 Task: Add Too Good Gourmet Orange Cake Cookies to the cart.
Action: Mouse moved to (777, 301)
Screenshot: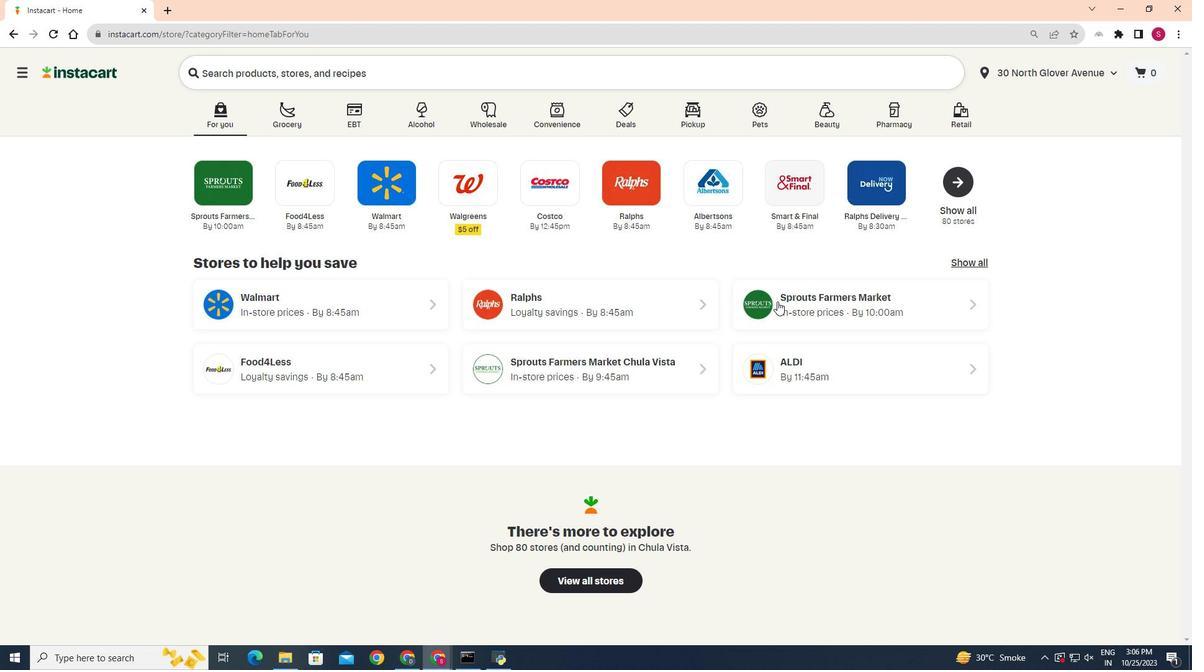 
Action: Mouse pressed left at (777, 301)
Screenshot: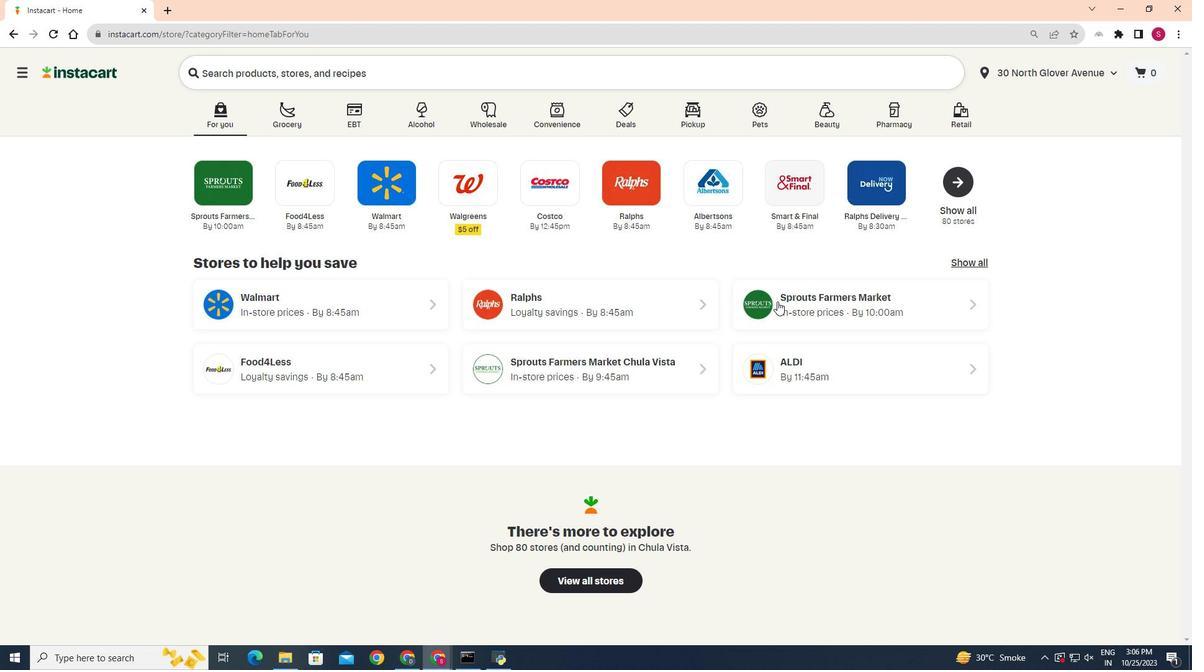 
Action: Mouse moved to (37, 542)
Screenshot: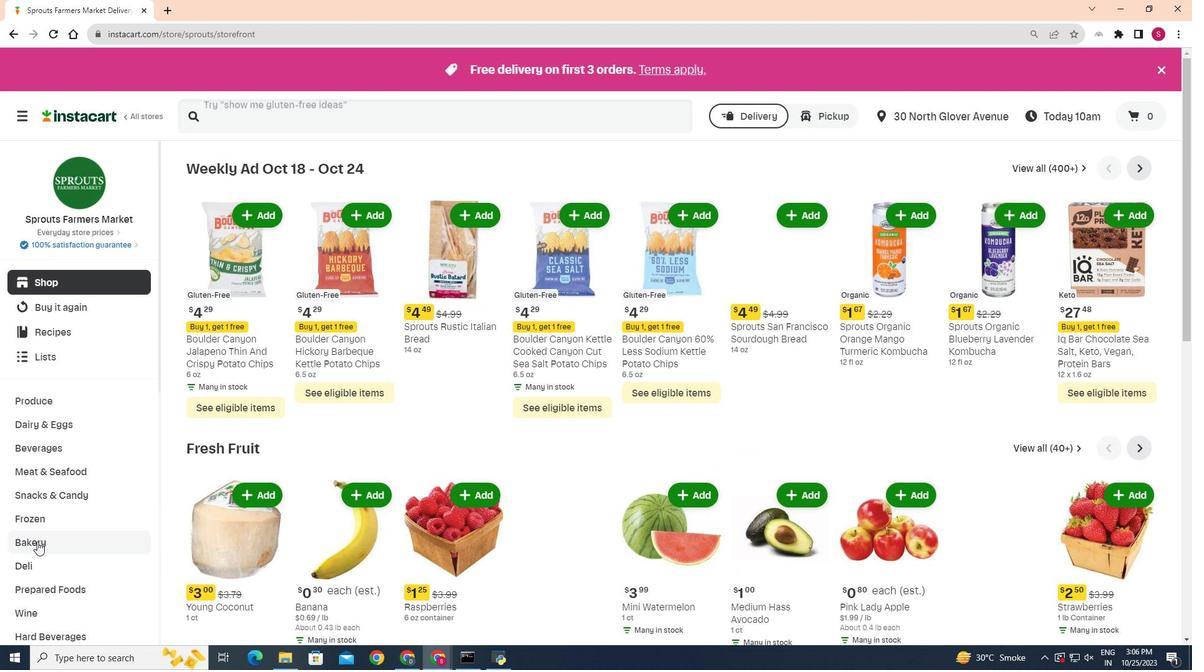 
Action: Mouse pressed left at (37, 542)
Screenshot: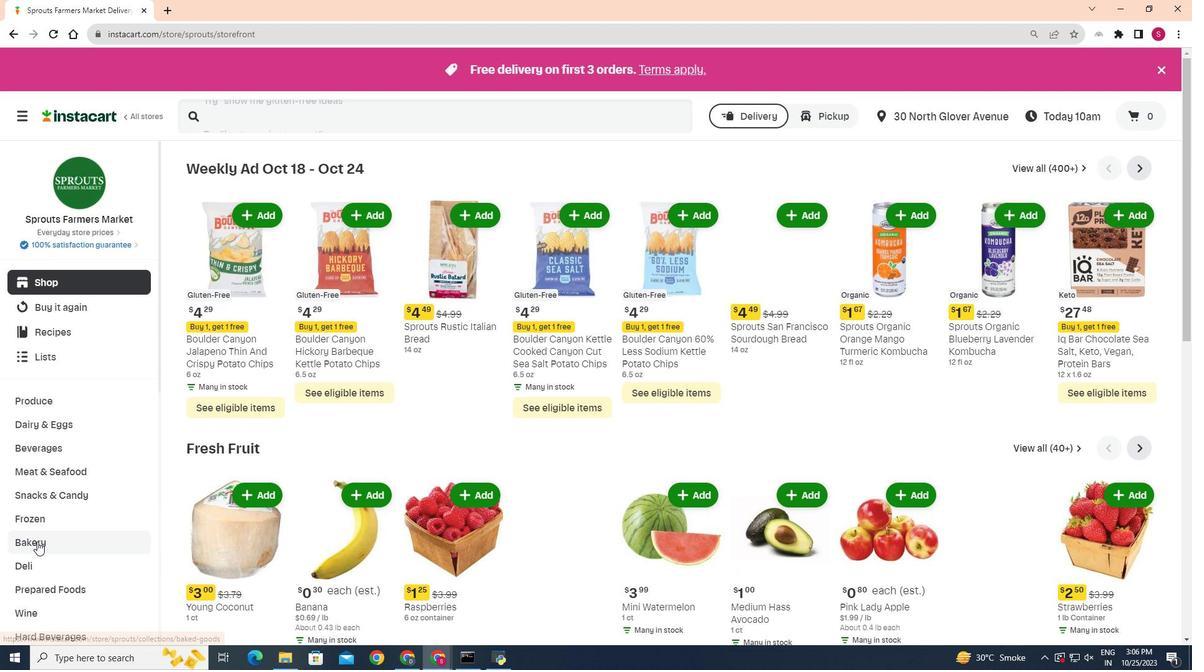 
Action: Mouse moved to (444, 198)
Screenshot: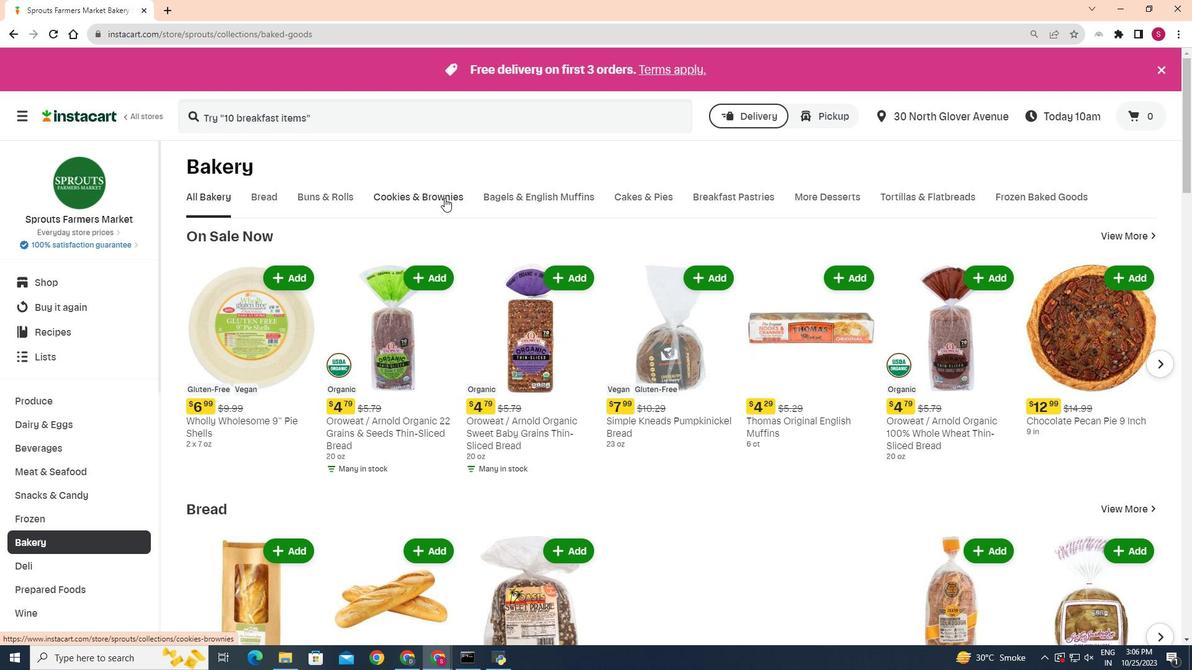 
Action: Mouse pressed left at (444, 198)
Screenshot: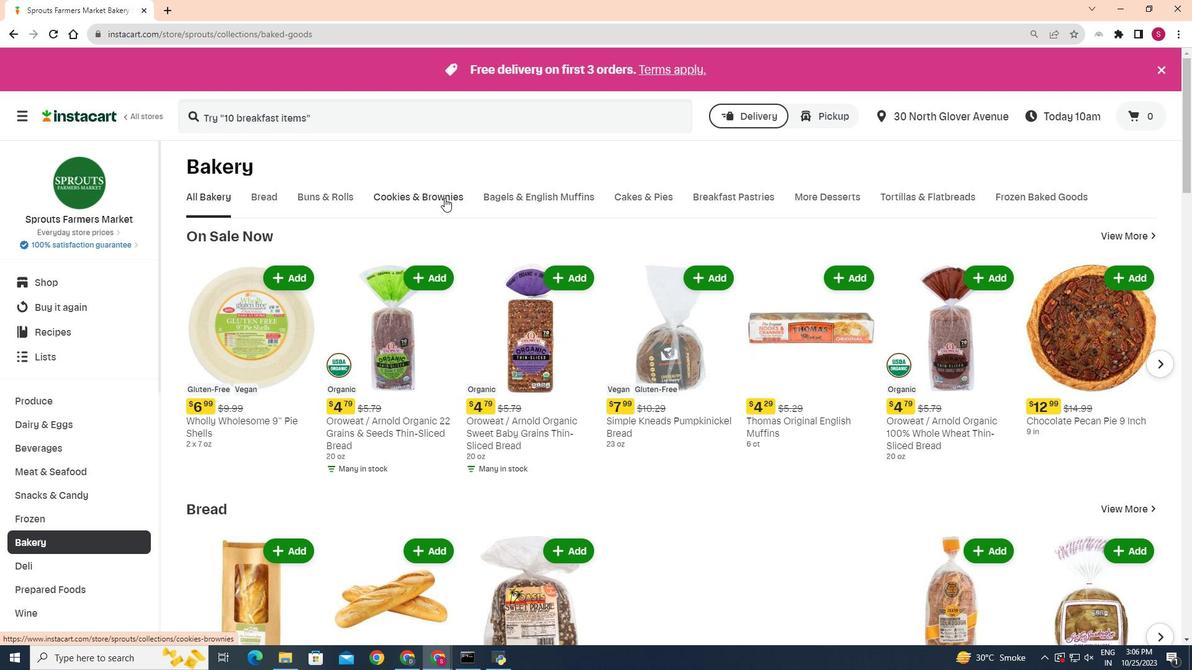 
Action: Mouse moved to (296, 254)
Screenshot: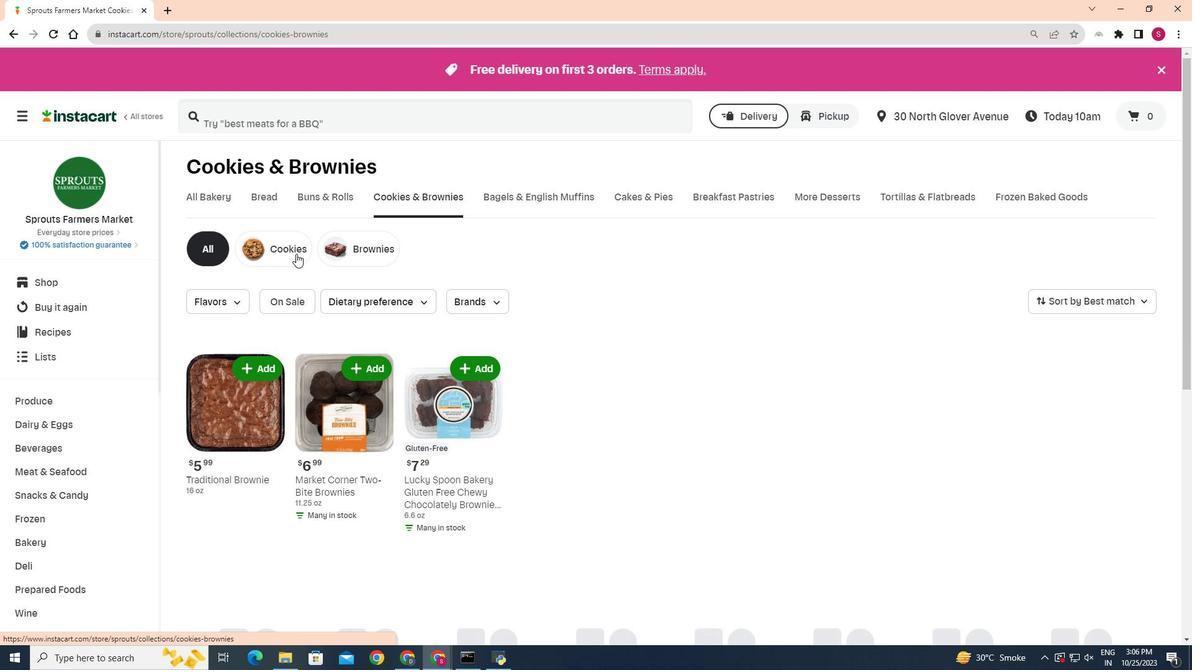 
Action: Mouse pressed left at (296, 254)
Screenshot: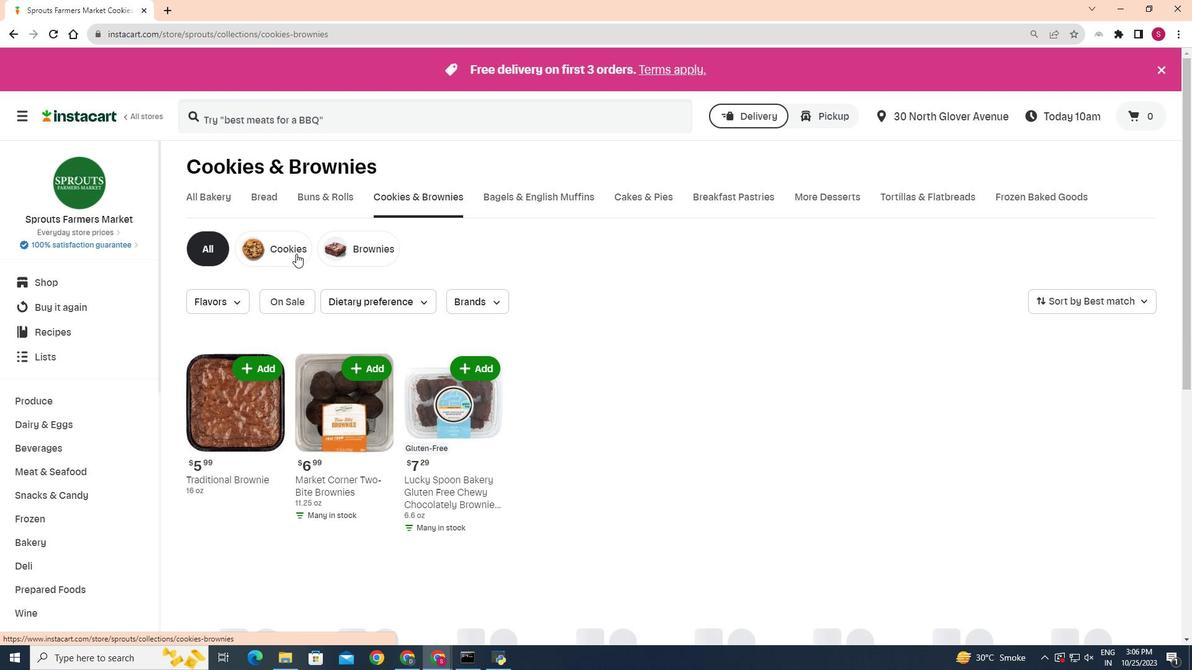 
Action: Mouse moved to (956, 386)
Screenshot: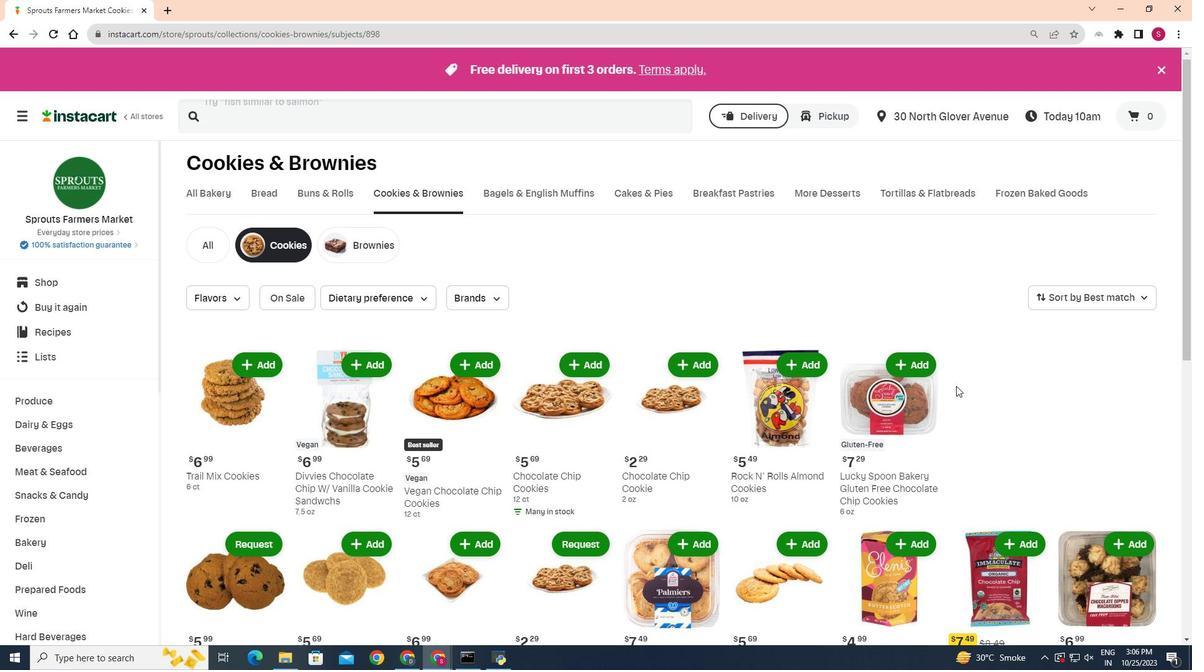 
Action: Mouse scrolled (956, 385) with delta (0, 0)
Screenshot: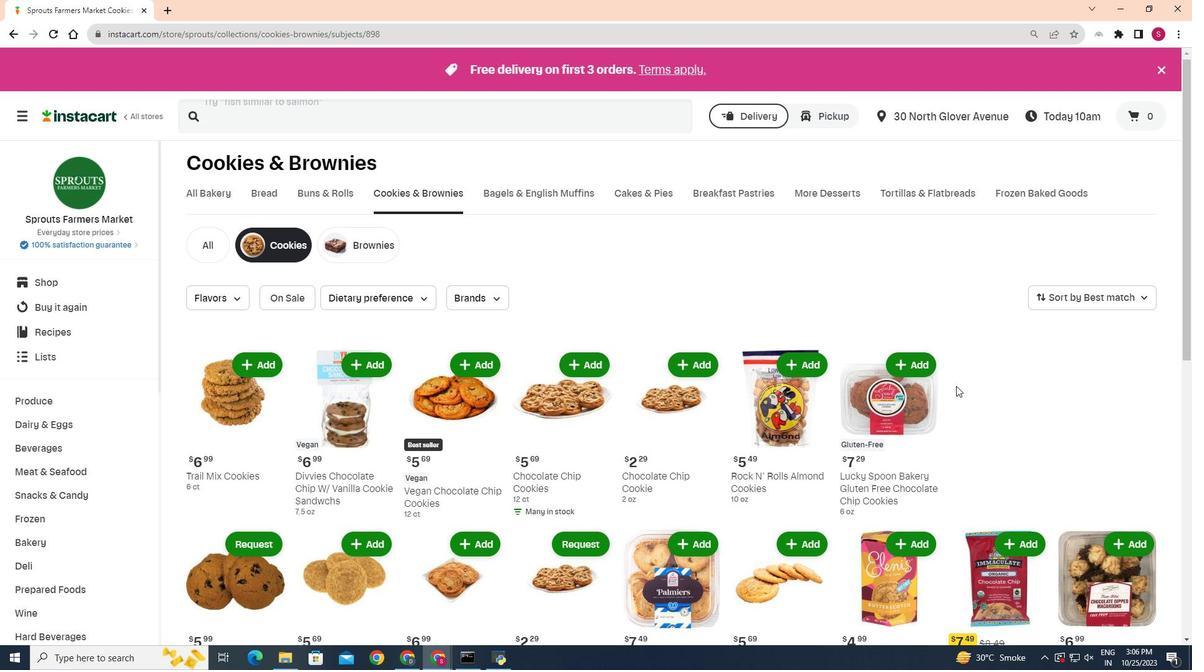 
Action: Mouse scrolled (956, 385) with delta (0, 0)
Screenshot: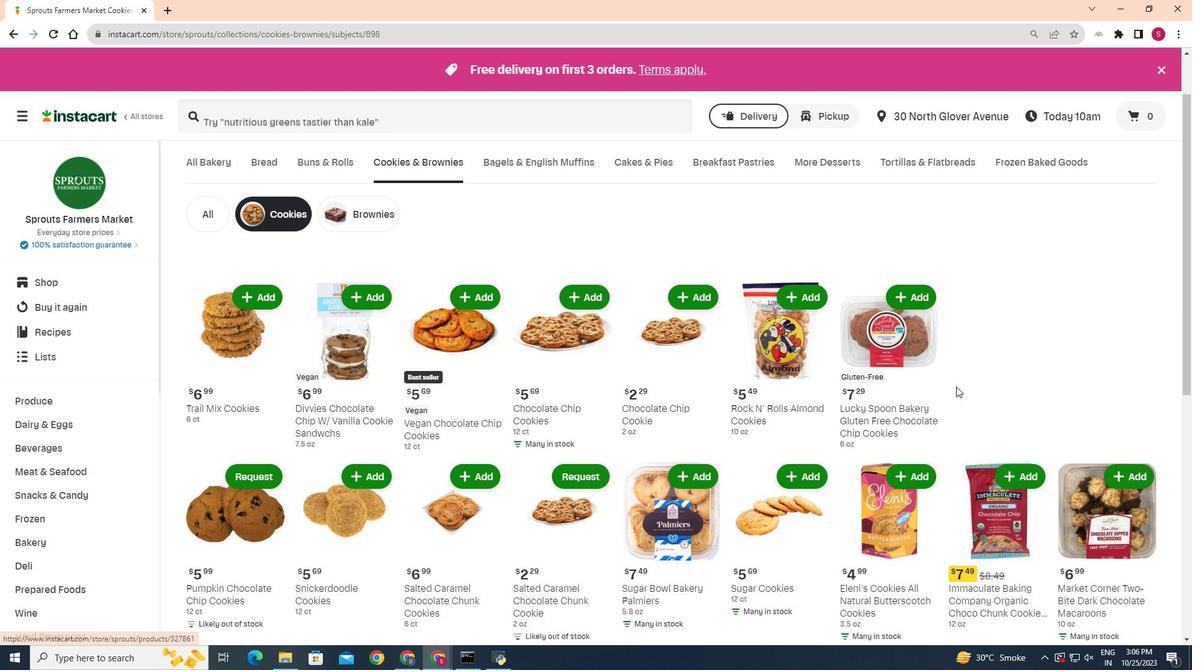 
Action: Mouse moved to (956, 386)
Screenshot: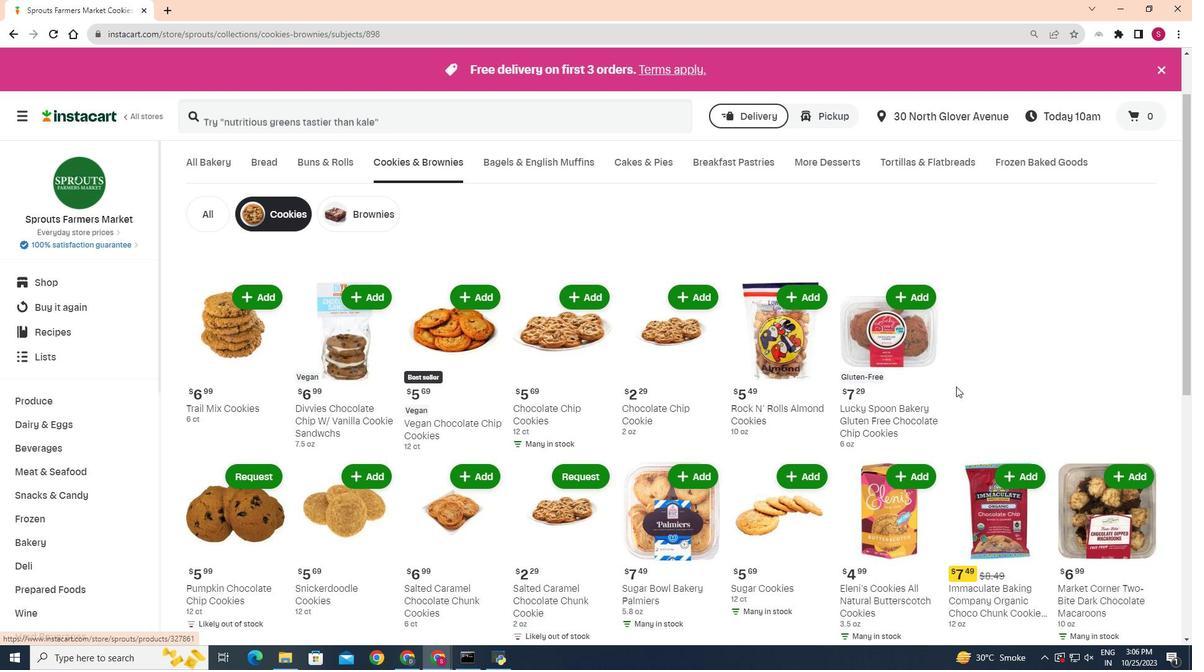 
Action: Mouse scrolled (956, 386) with delta (0, 0)
Screenshot: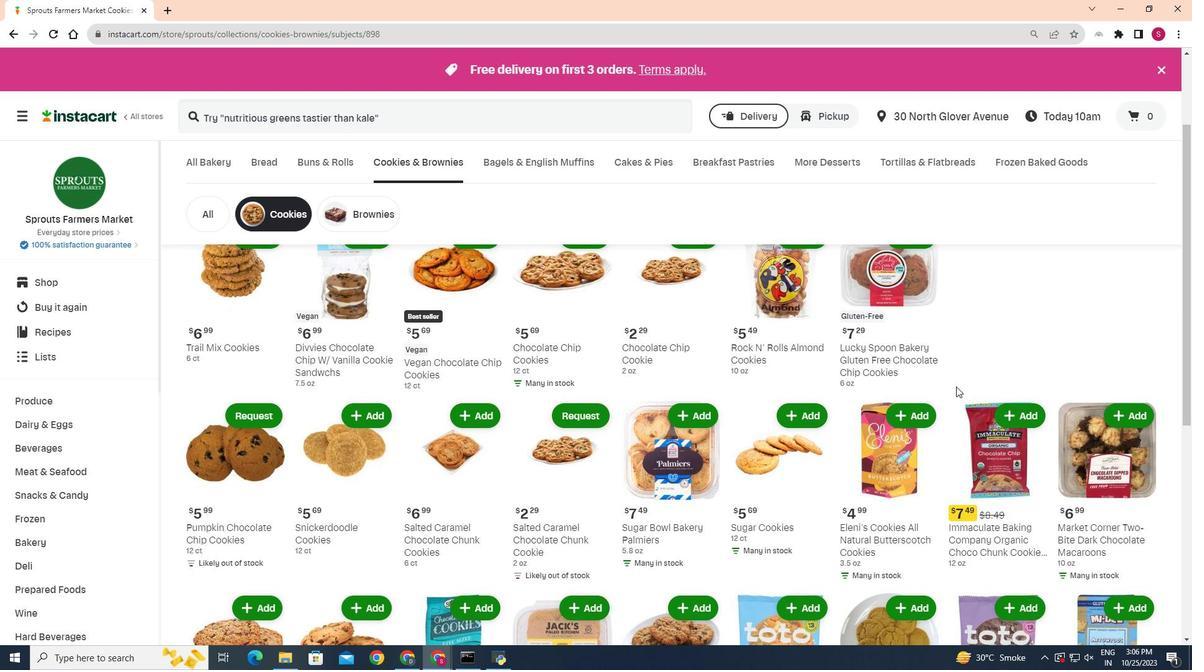 
Action: Mouse scrolled (956, 386) with delta (0, 0)
Screenshot: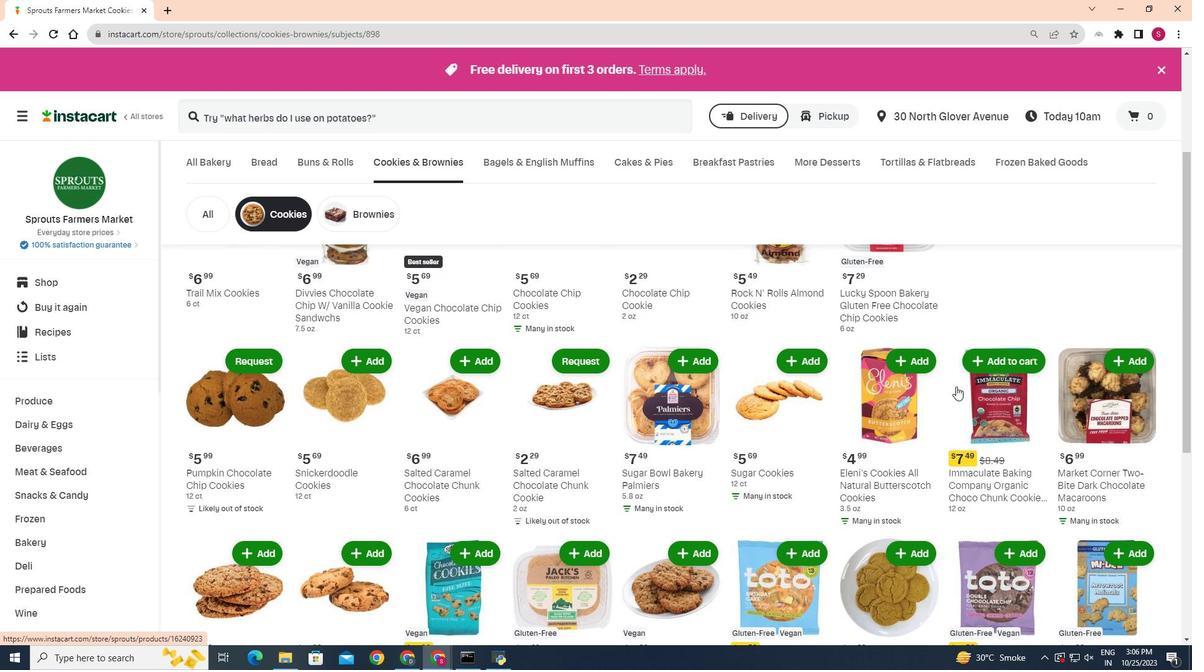
Action: Mouse scrolled (956, 386) with delta (0, 0)
Screenshot: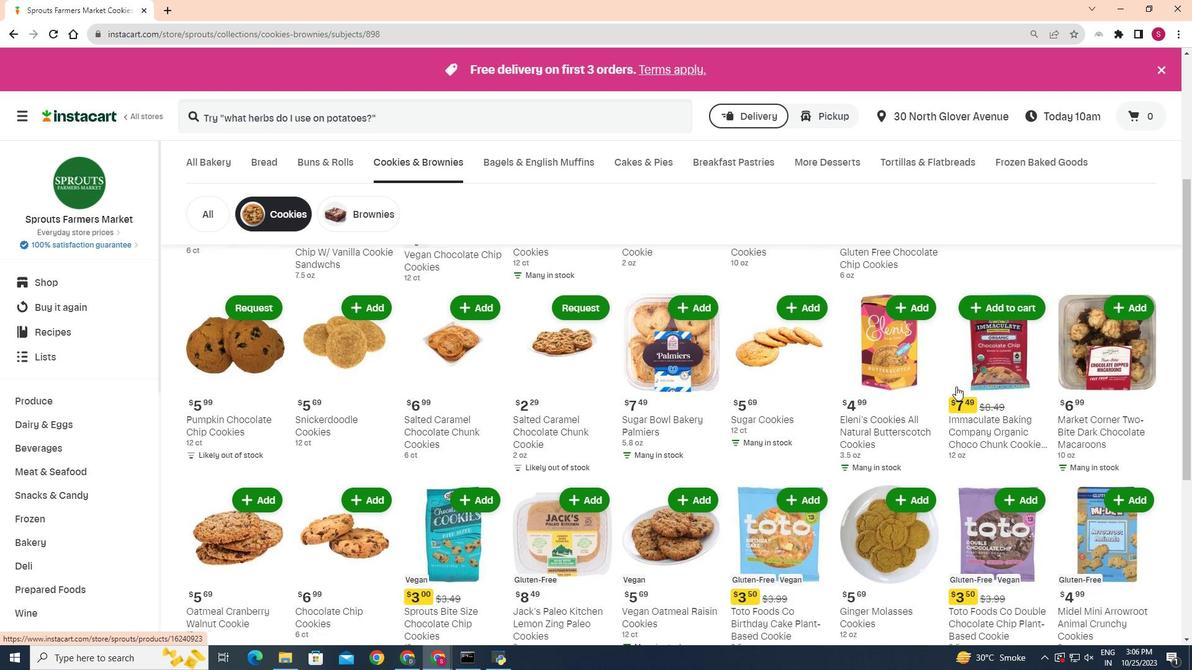 
Action: Mouse moved to (953, 386)
Screenshot: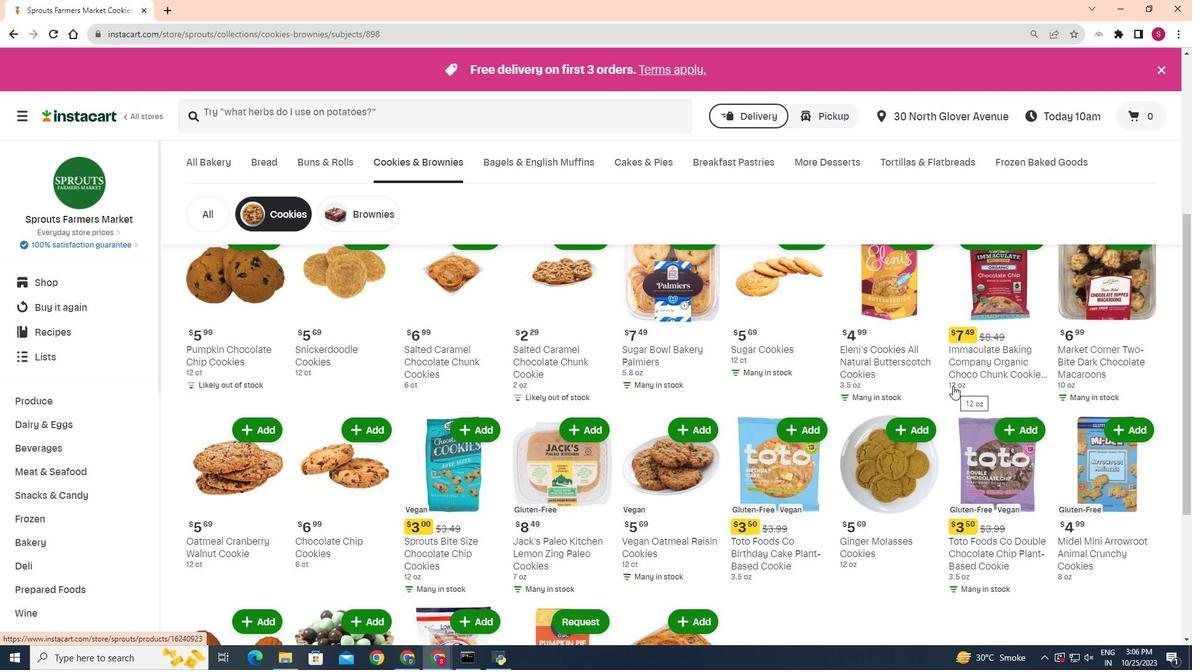 
Action: Mouse scrolled (953, 385) with delta (0, 0)
Screenshot: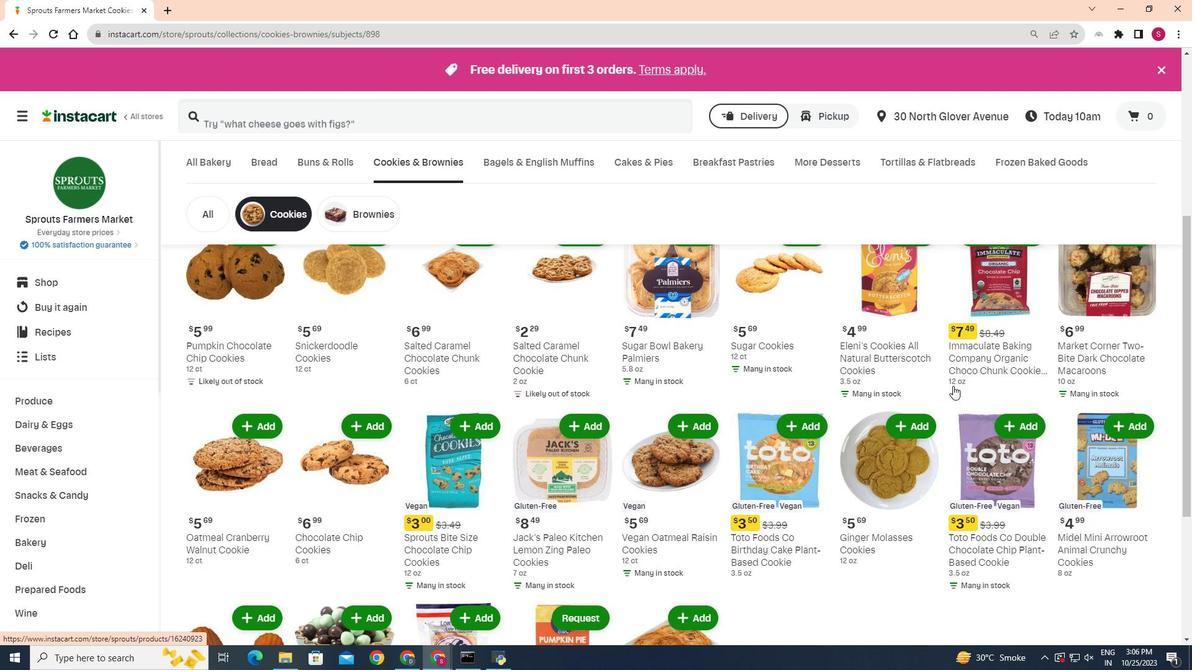 
Action: Mouse scrolled (953, 385) with delta (0, 0)
Screenshot: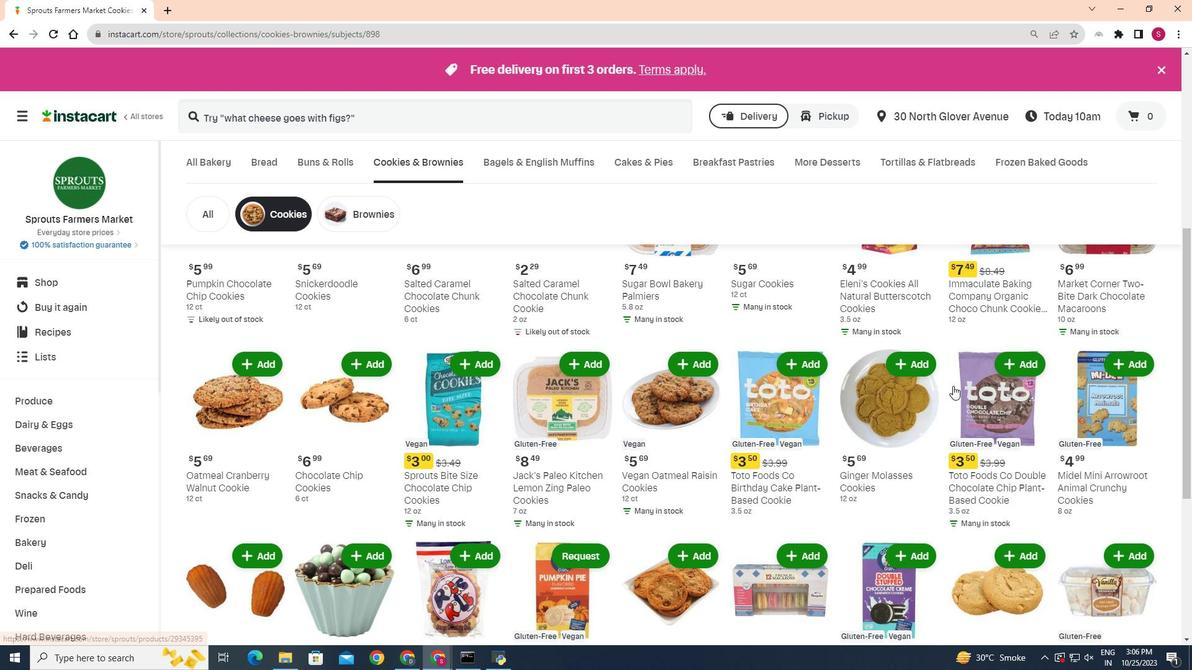 
Action: Mouse scrolled (953, 385) with delta (0, 0)
Screenshot: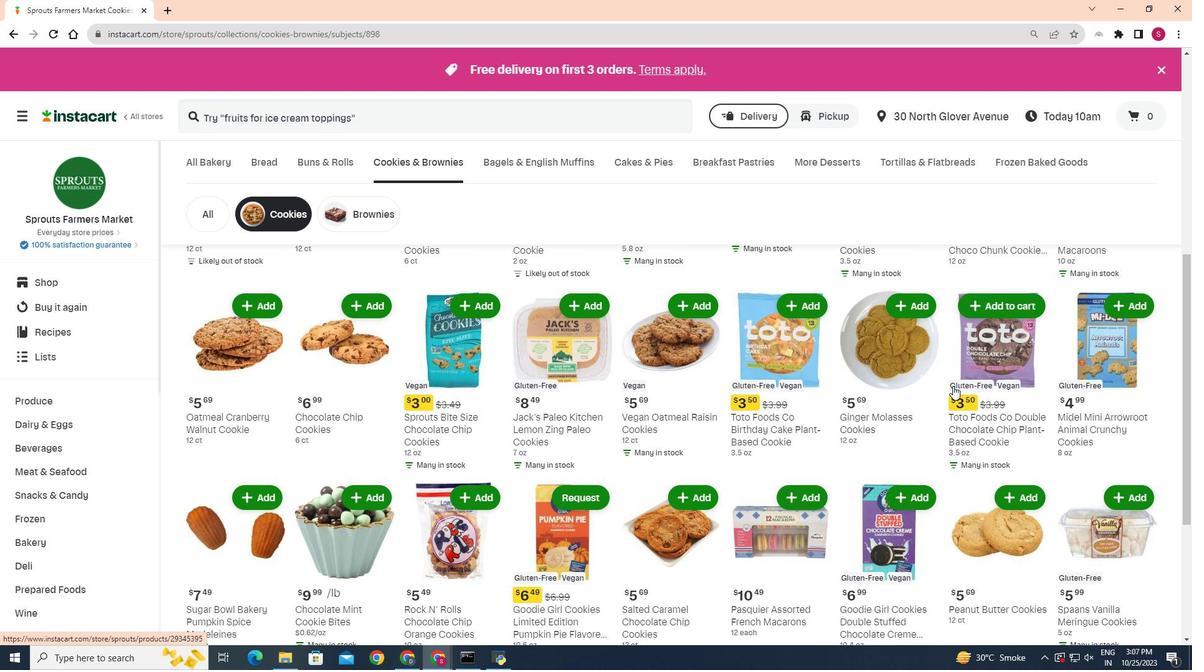 
Action: Mouse scrolled (953, 385) with delta (0, 0)
Screenshot: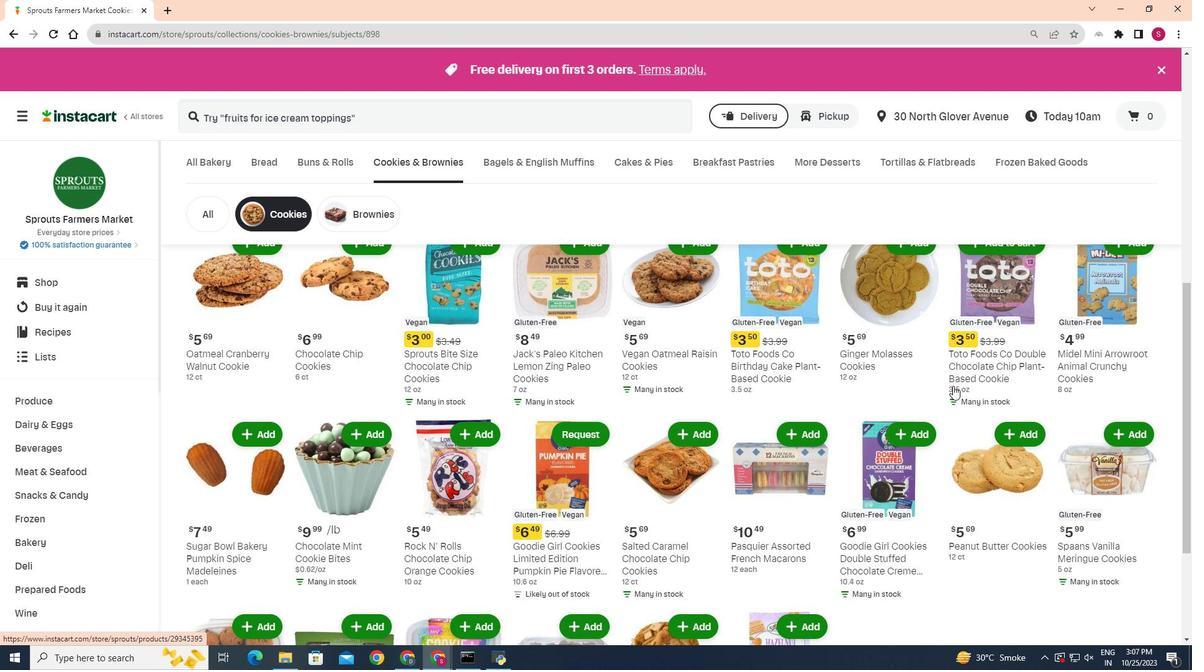 
Action: Mouse scrolled (953, 385) with delta (0, 0)
Screenshot: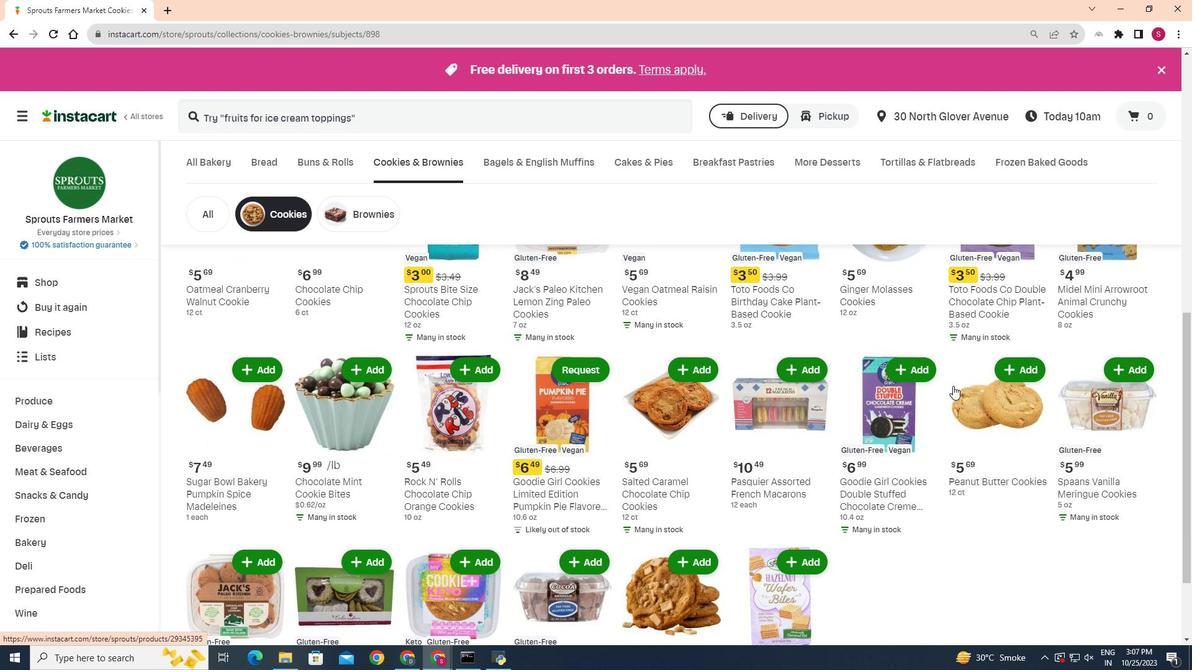 
Action: Mouse moved to (944, 380)
Screenshot: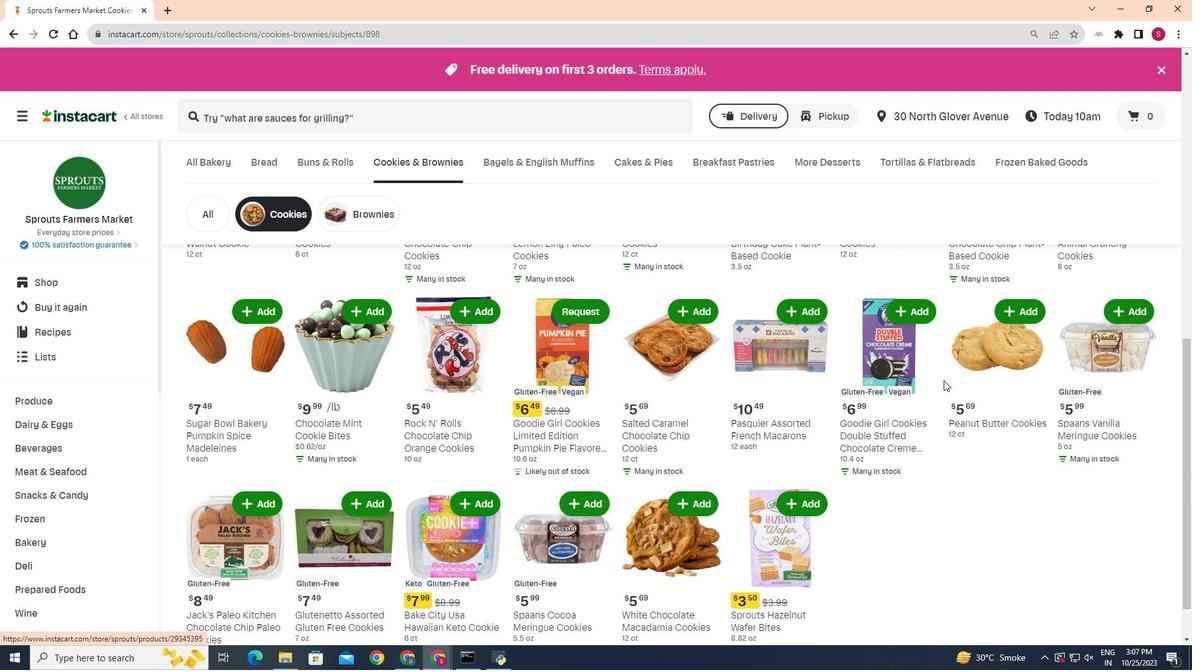 
Action: Mouse scrolled (944, 380) with delta (0, 0)
Screenshot: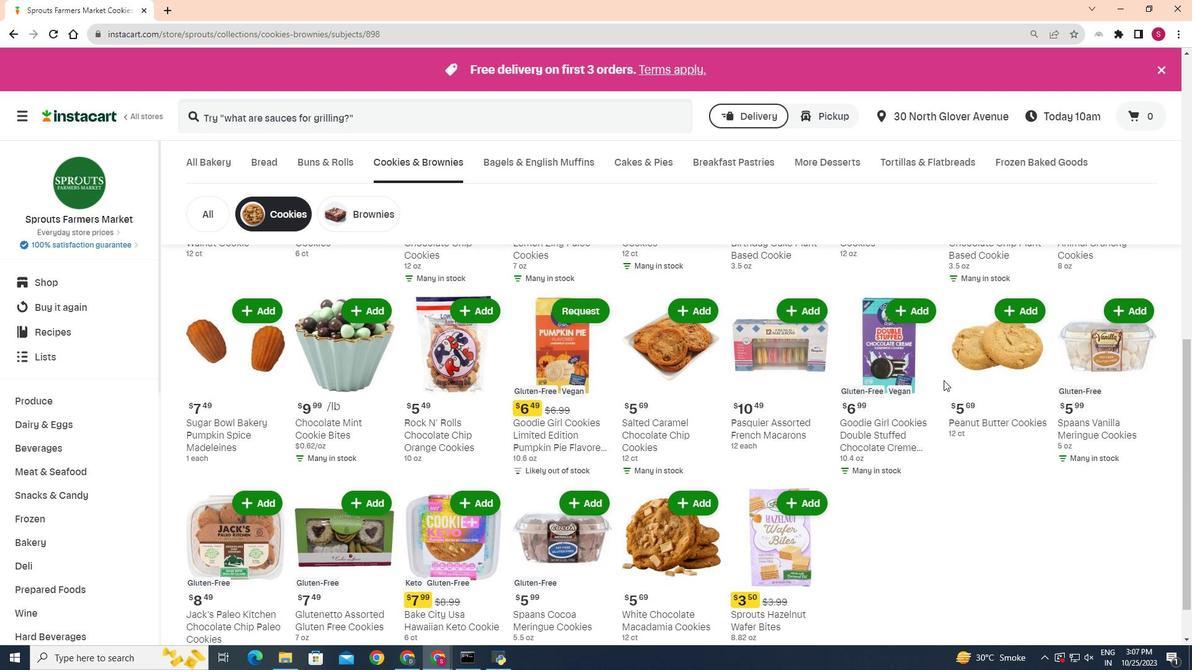 
Action: Mouse moved to (945, 380)
Screenshot: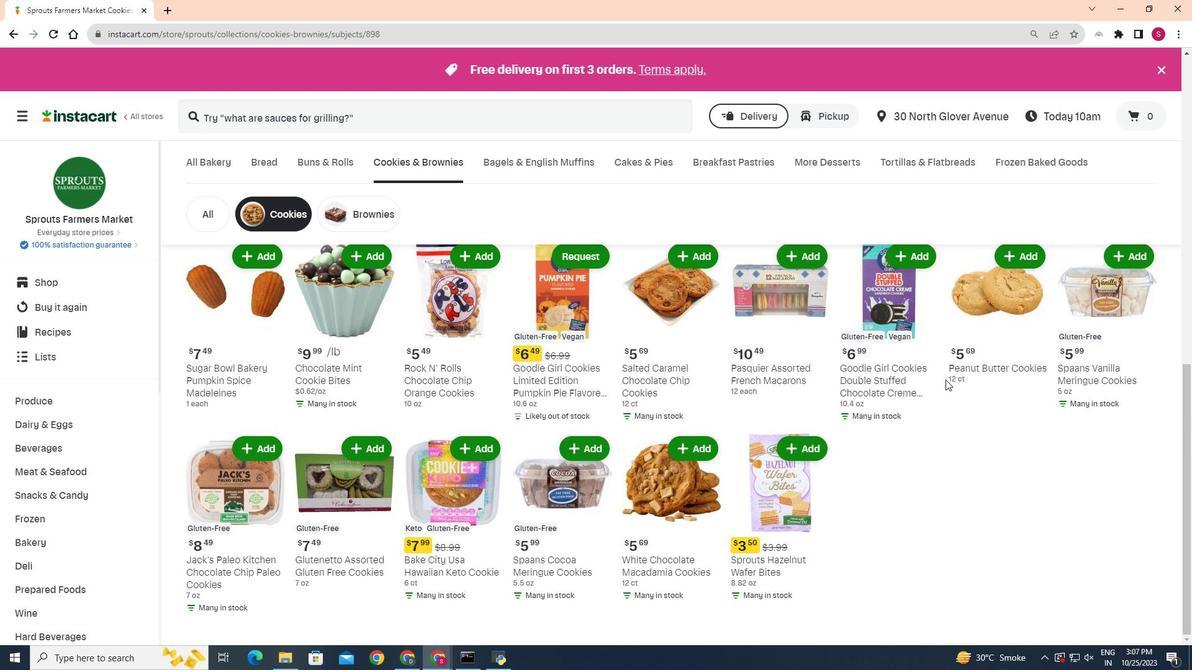 
Action: Mouse scrolled (945, 379) with delta (0, 0)
Screenshot: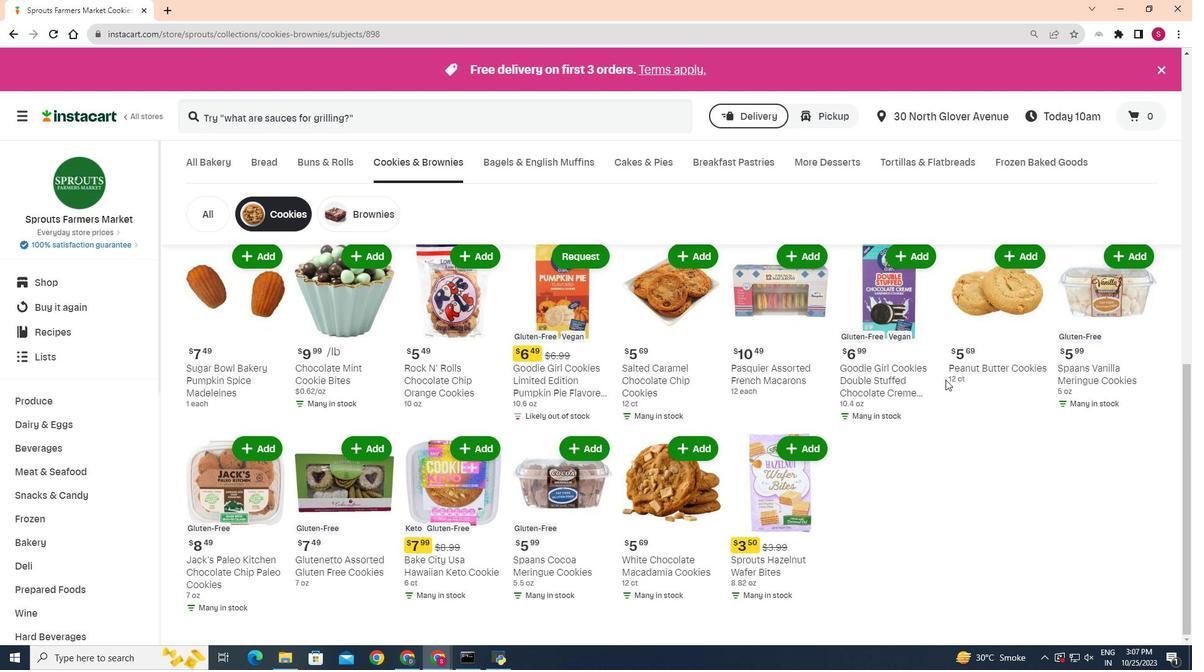 
Action: Mouse scrolled (945, 379) with delta (0, 0)
Screenshot: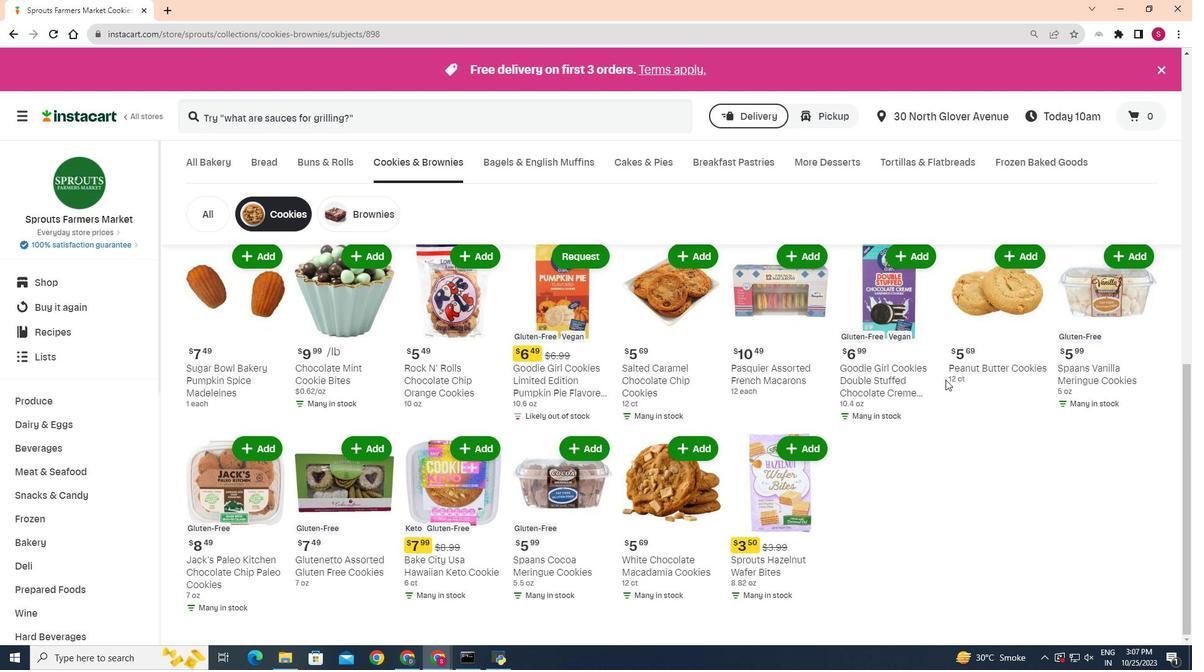 
Action: Mouse moved to (829, 387)
Screenshot: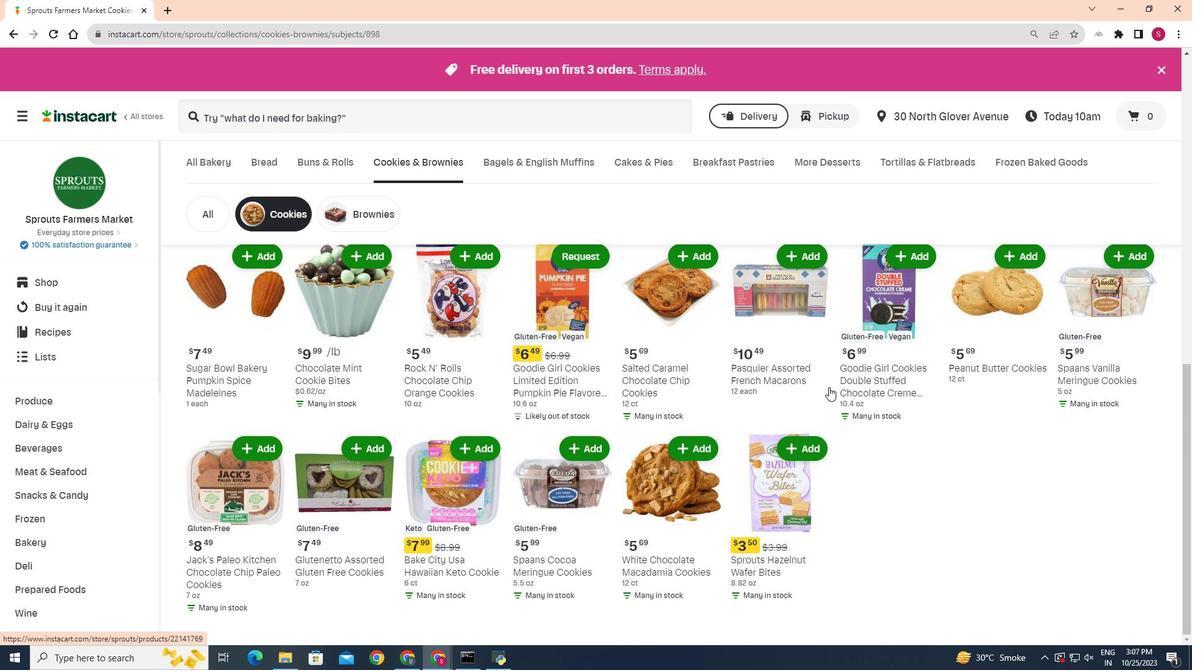 
Action: Mouse scrolled (829, 388) with delta (0, 0)
Screenshot: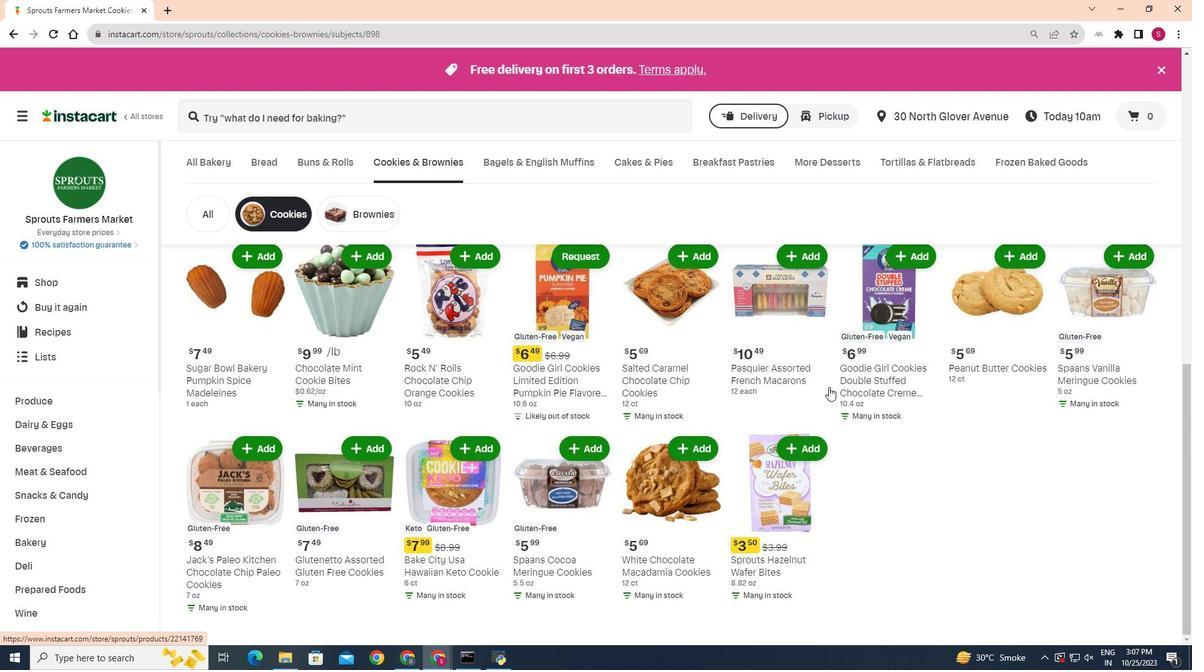 
Action: Mouse moved to (829, 386)
Screenshot: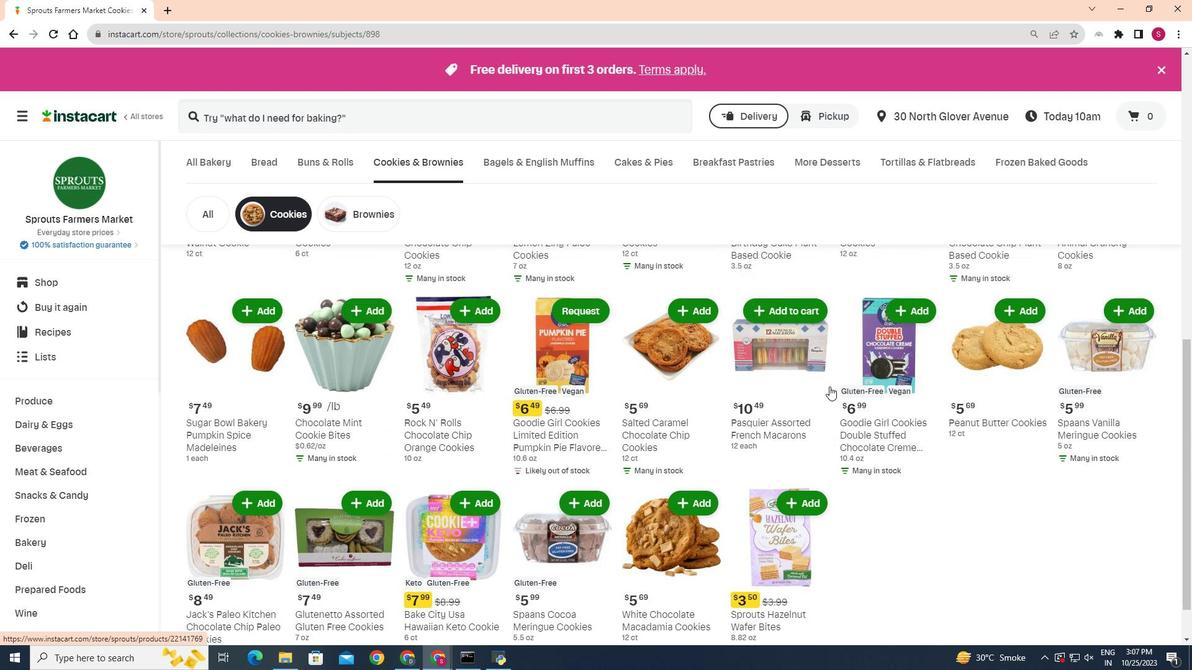 
Action: Mouse scrolled (829, 386) with delta (0, 0)
Screenshot: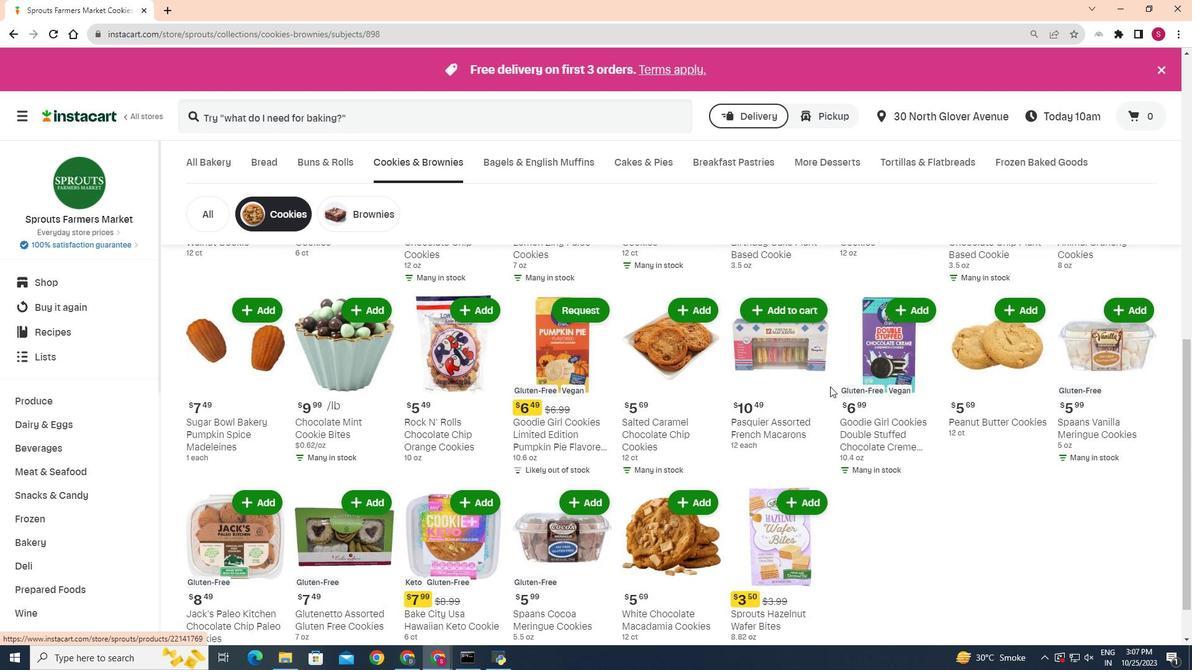 
Action: Mouse moved to (830, 386)
Screenshot: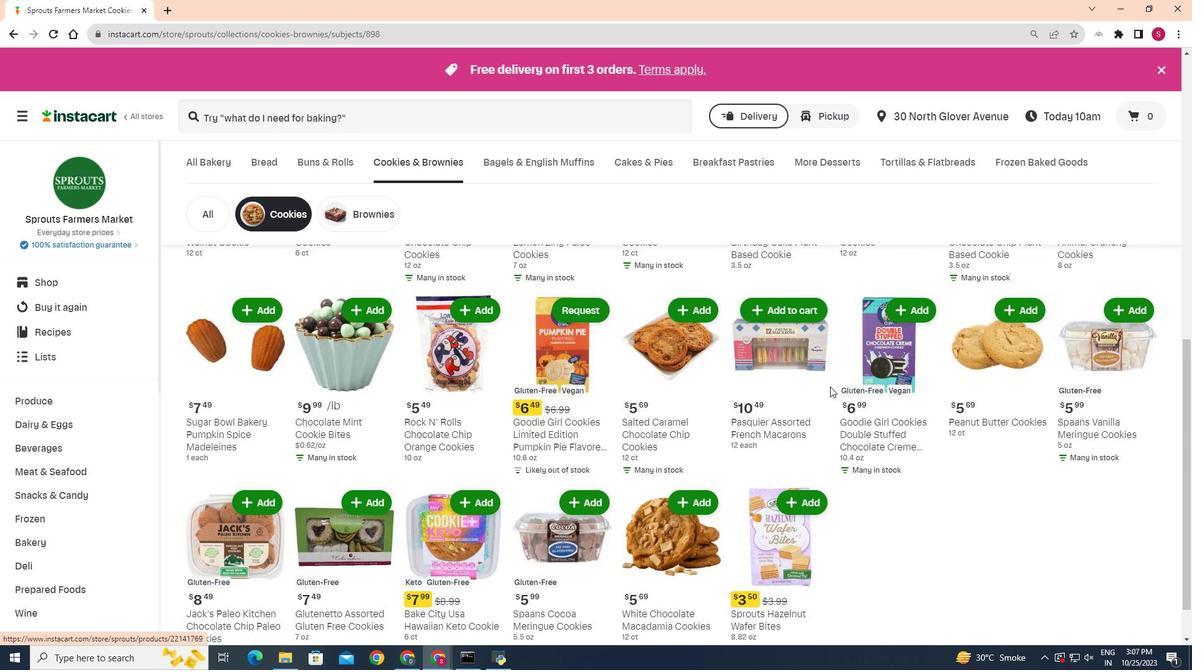 
Action: Mouse scrolled (830, 386) with delta (0, 0)
Screenshot: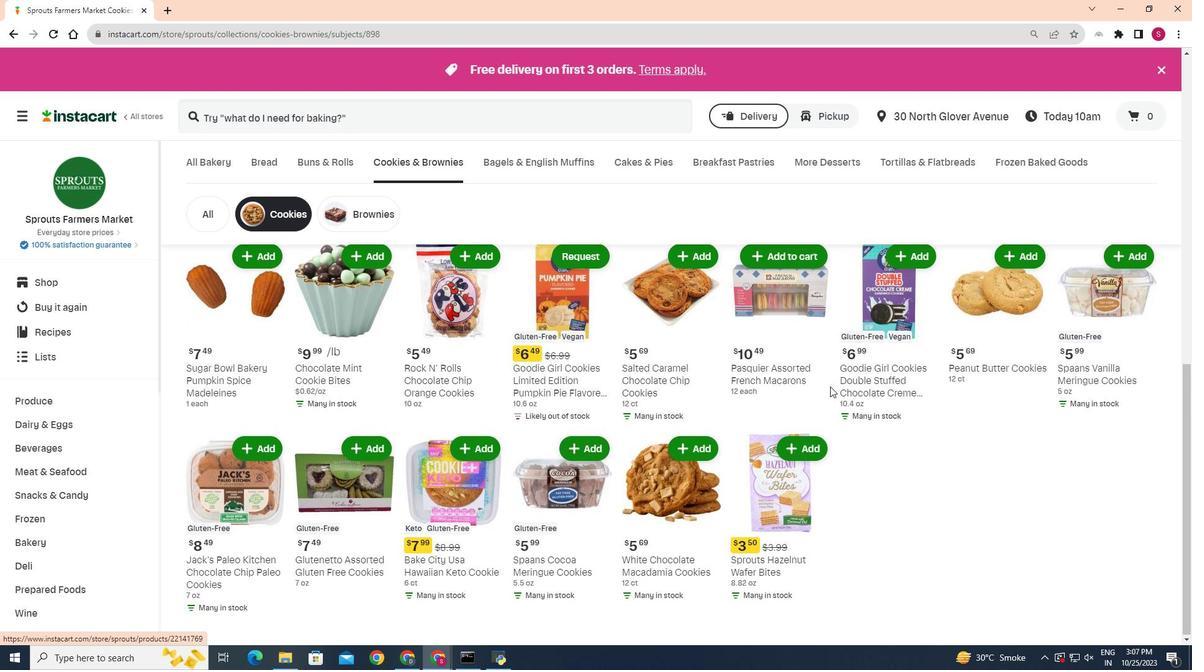 
Action: Mouse moved to (834, 384)
Screenshot: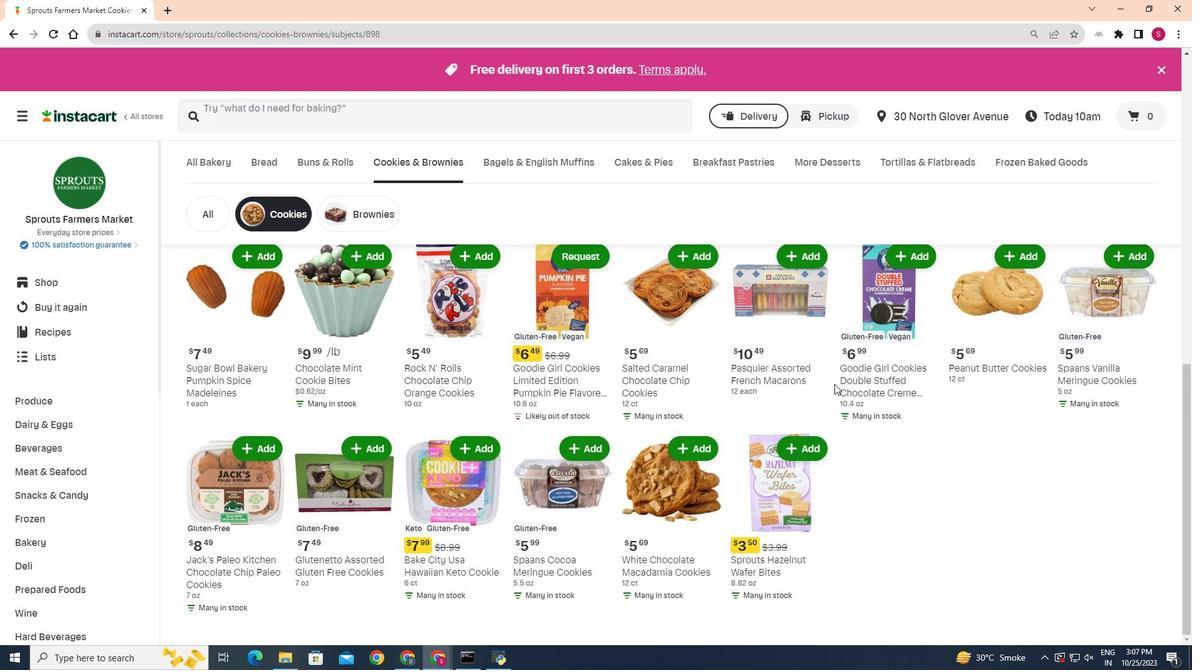 
Action: Mouse scrolled (834, 385) with delta (0, 0)
Screenshot: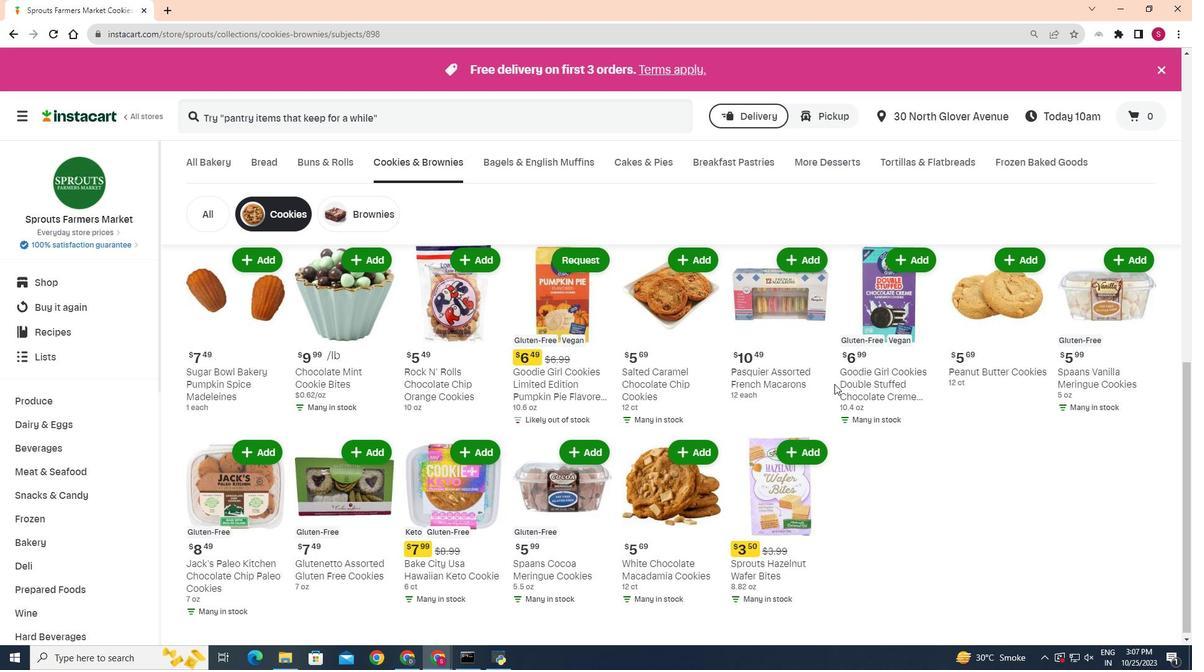 
Action: Mouse scrolled (834, 385) with delta (0, 0)
Screenshot: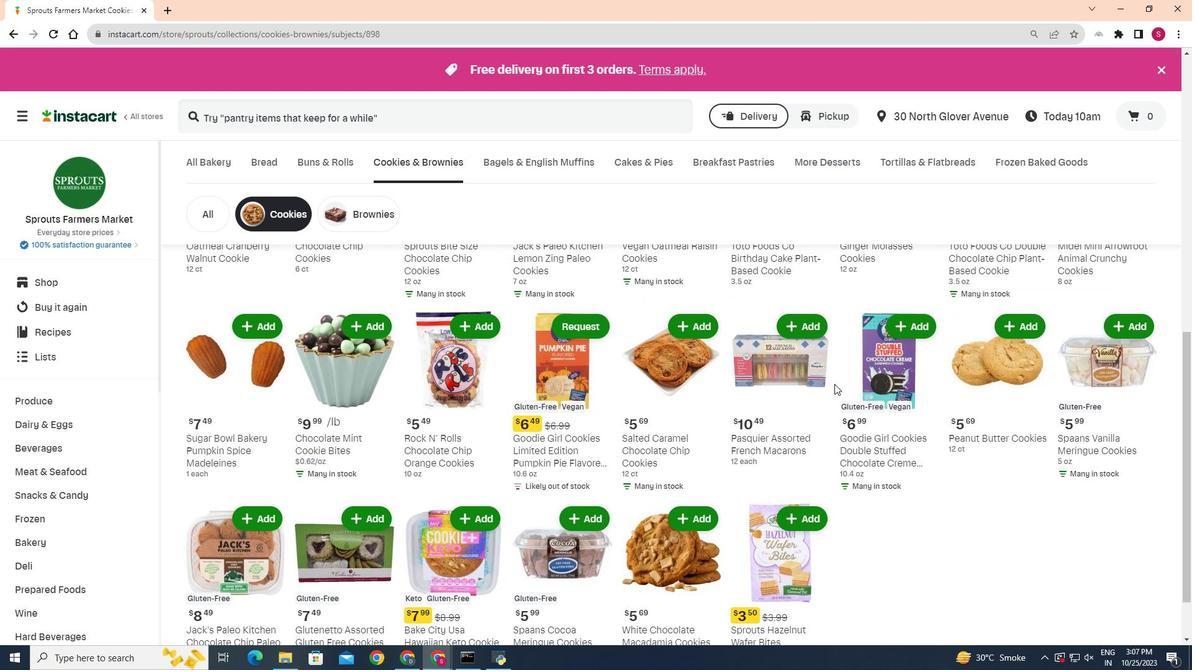 
Action: Mouse scrolled (834, 385) with delta (0, 0)
Screenshot: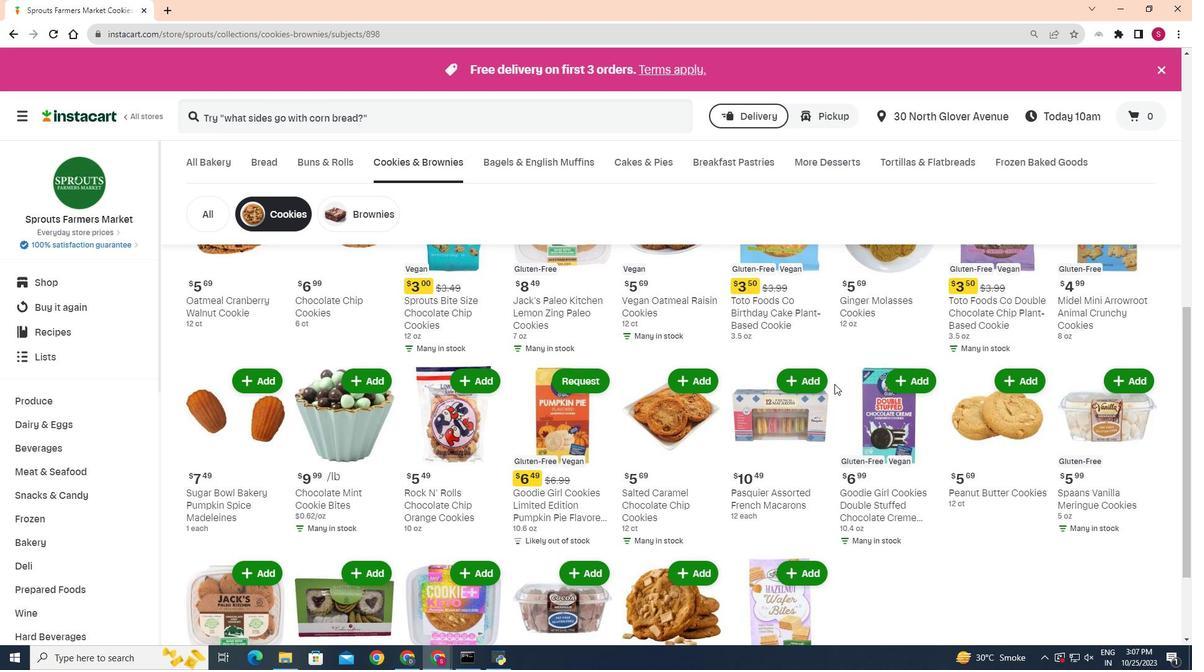
Action: Mouse scrolled (834, 385) with delta (0, 0)
Screenshot: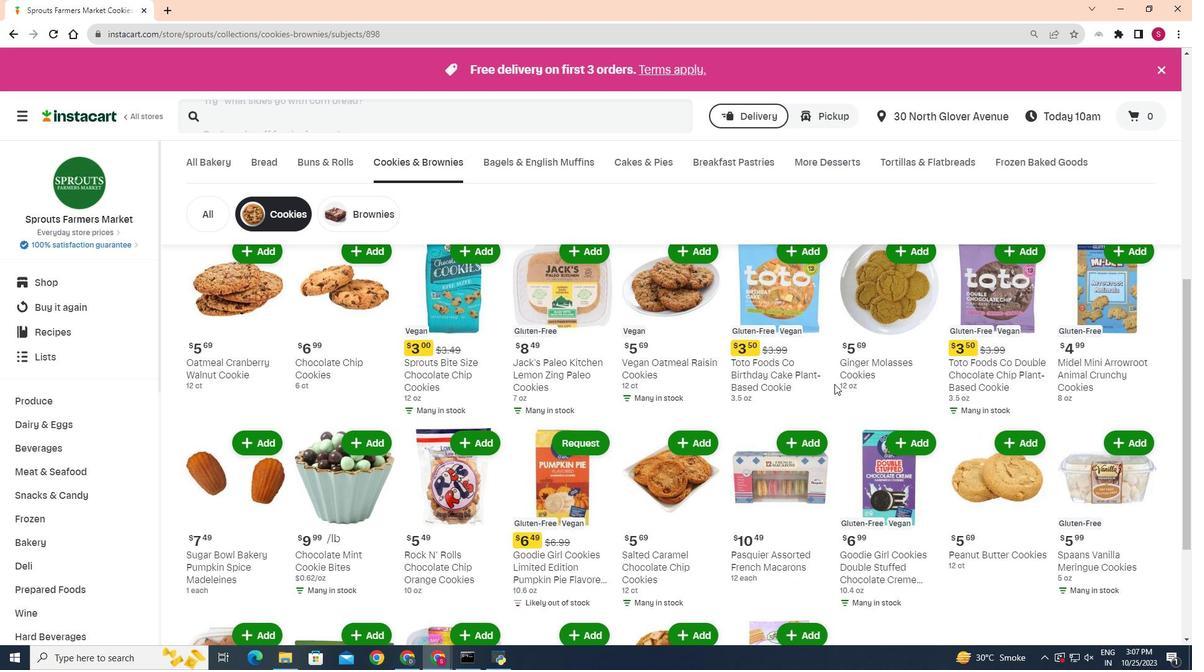 
Action: Mouse scrolled (834, 385) with delta (0, 0)
Screenshot: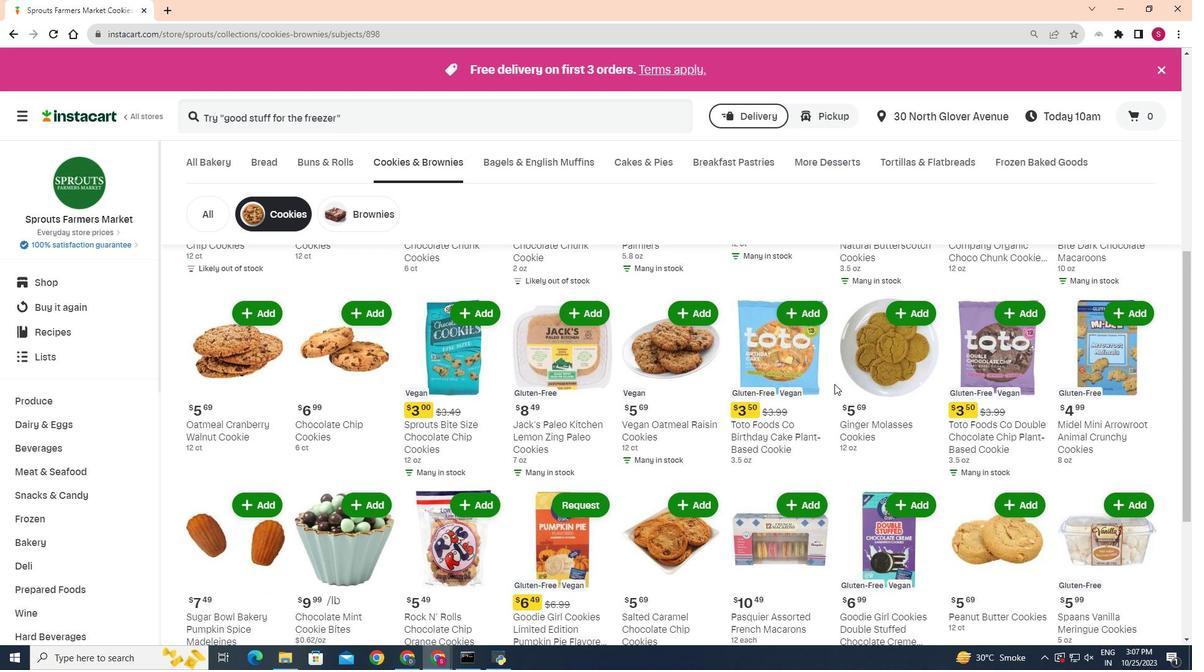 
Action: Mouse scrolled (834, 385) with delta (0, 0)
Screenshot: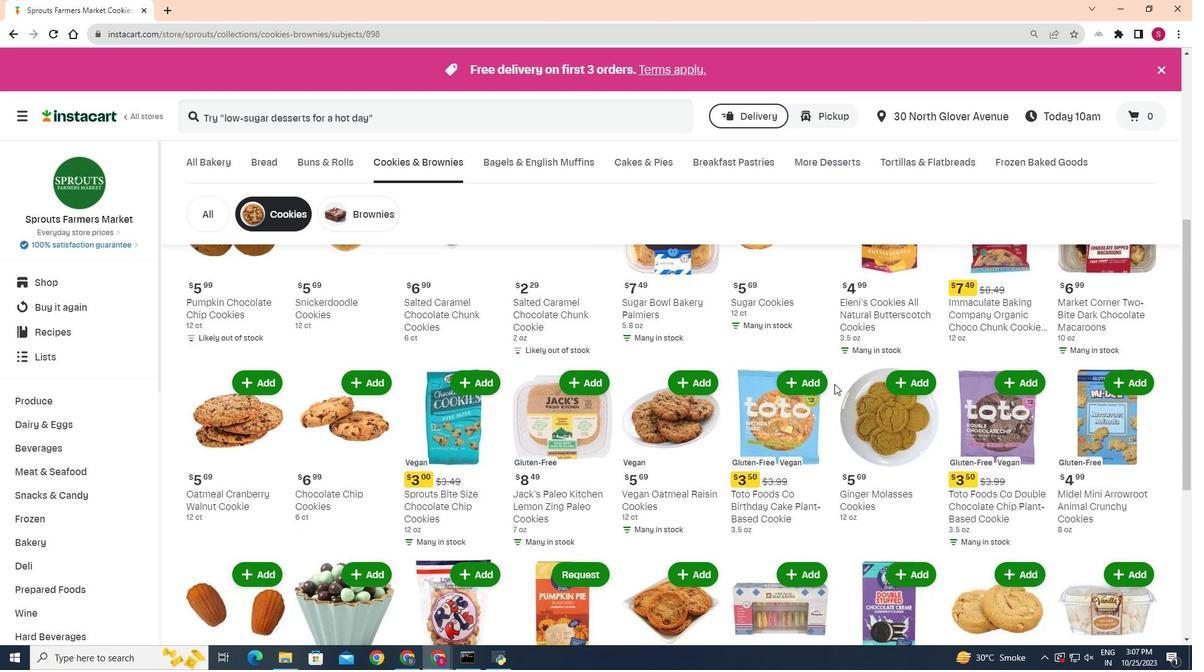 
Action: Mouse moved to (829, 445)
Screenshot: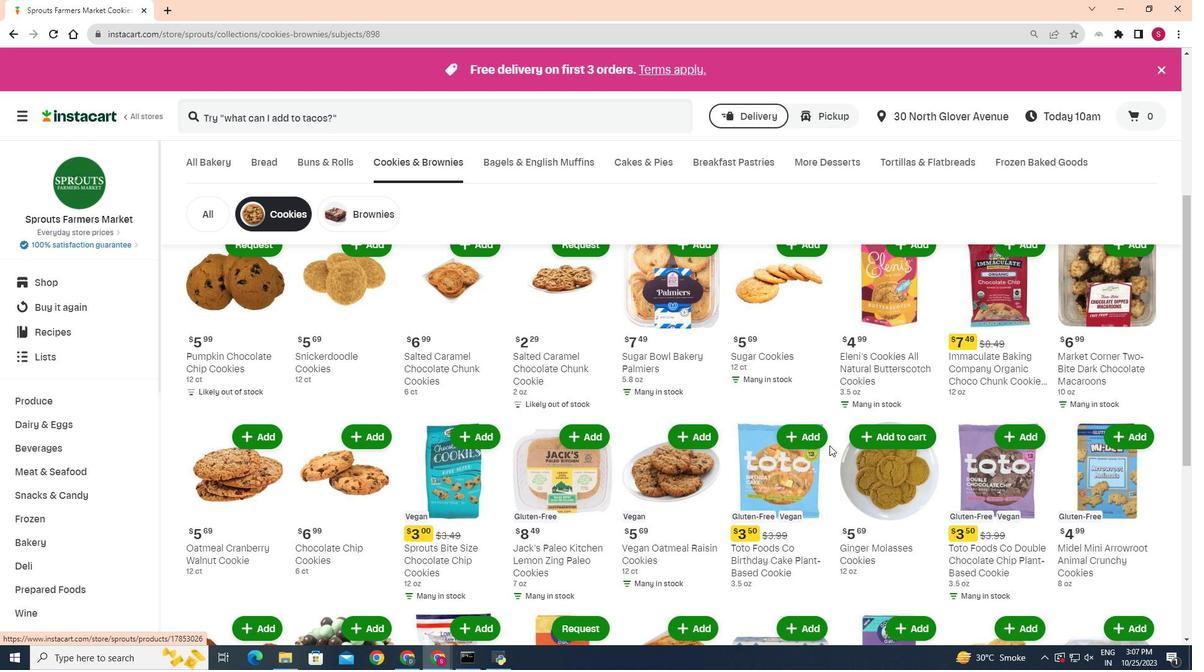 
Action: Mouse scrolled (829, 446) with delta (0, 0)
Screenshot: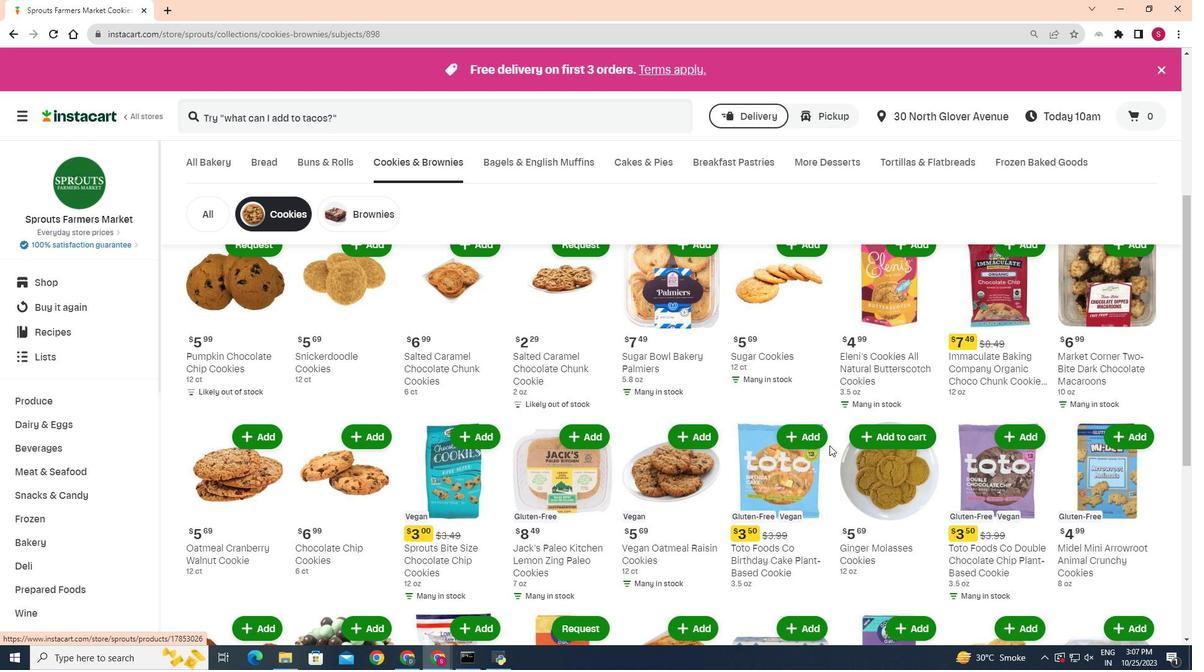
Action: Mouse moved to (777, 427)
Screenshot: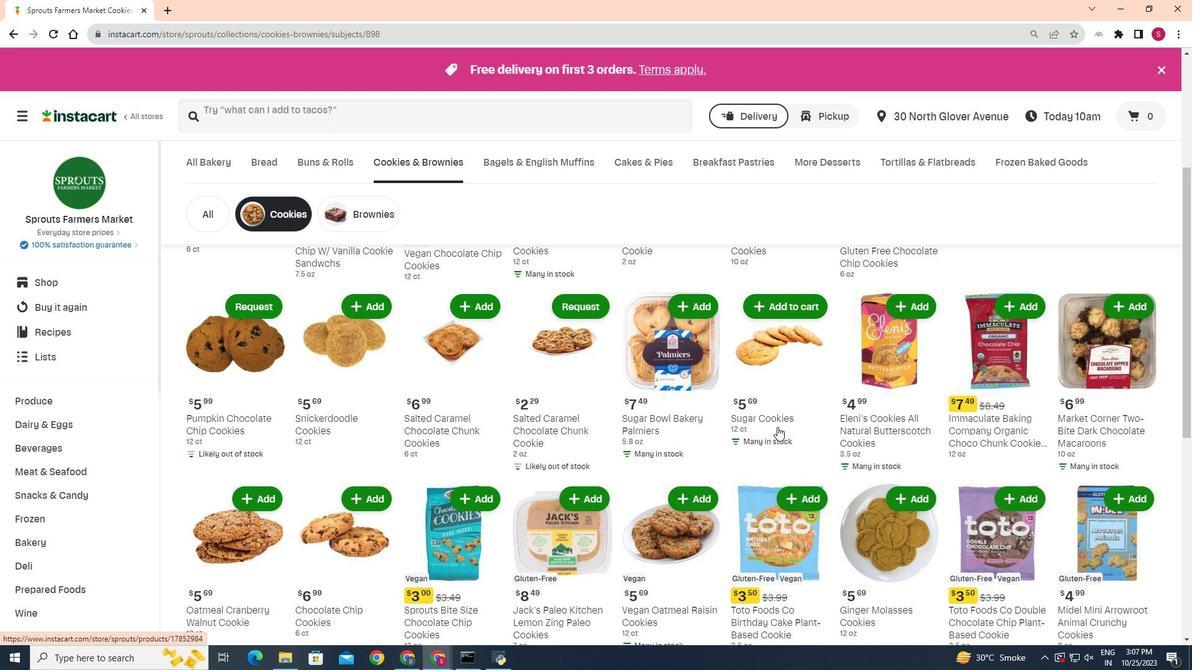 
Action: Mouse scrolled (777, 427) with delta (0, 0)
Screenshot: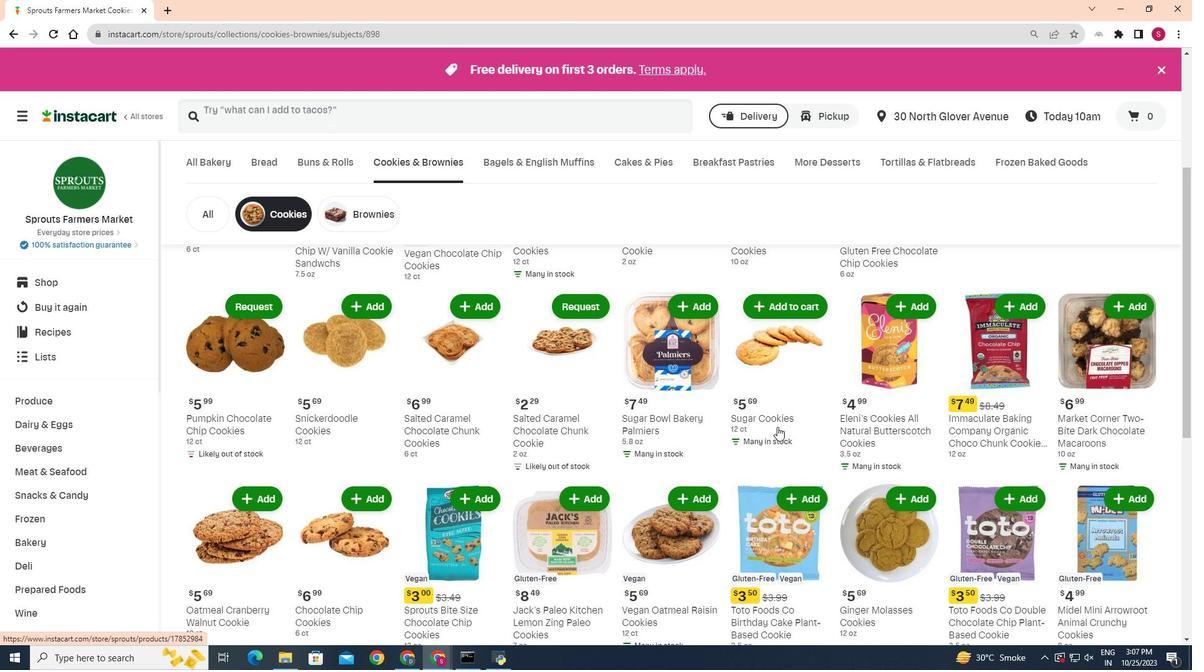 
Action: Mouse moved to (747, 395)
Screenshot: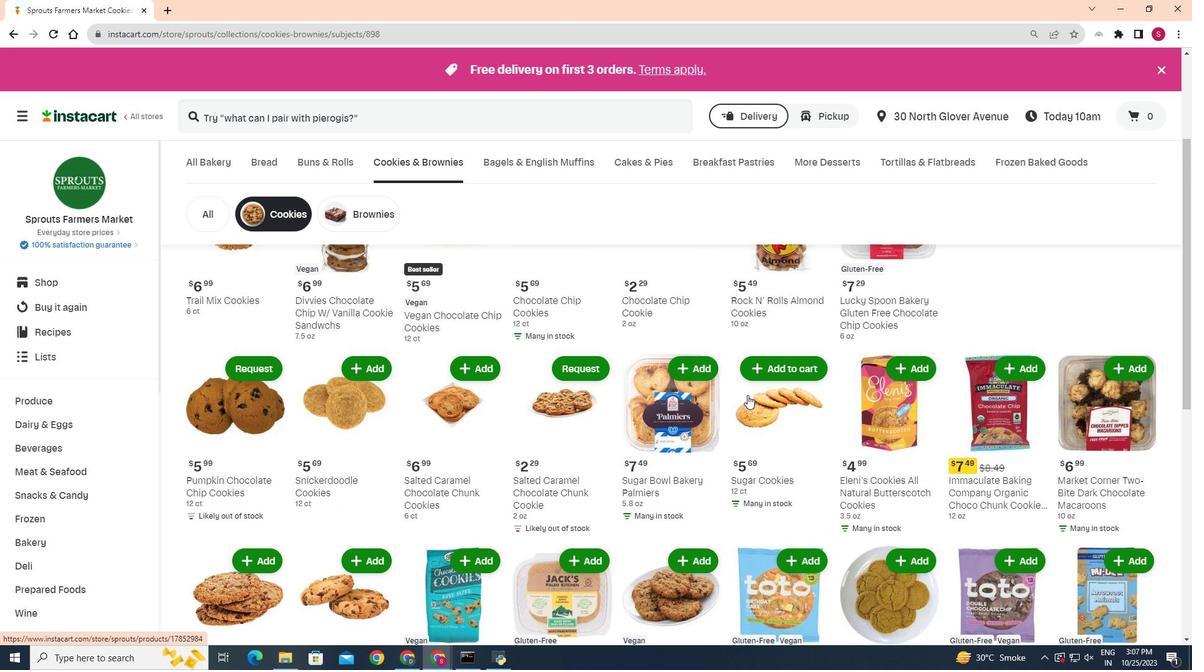 
Action: Mouse scrolled (747, 396) with delta (0, 0)
Screenshot: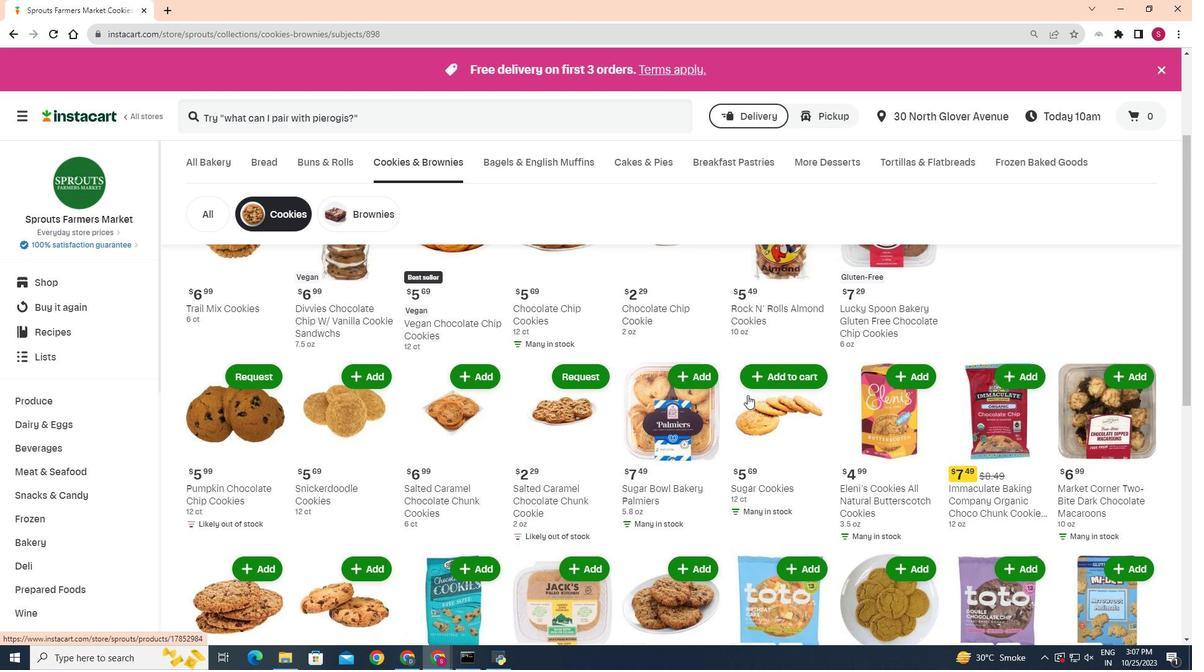 
Action: Mouse scrolled (747, 396) with delta (0, 0)
Screenshot: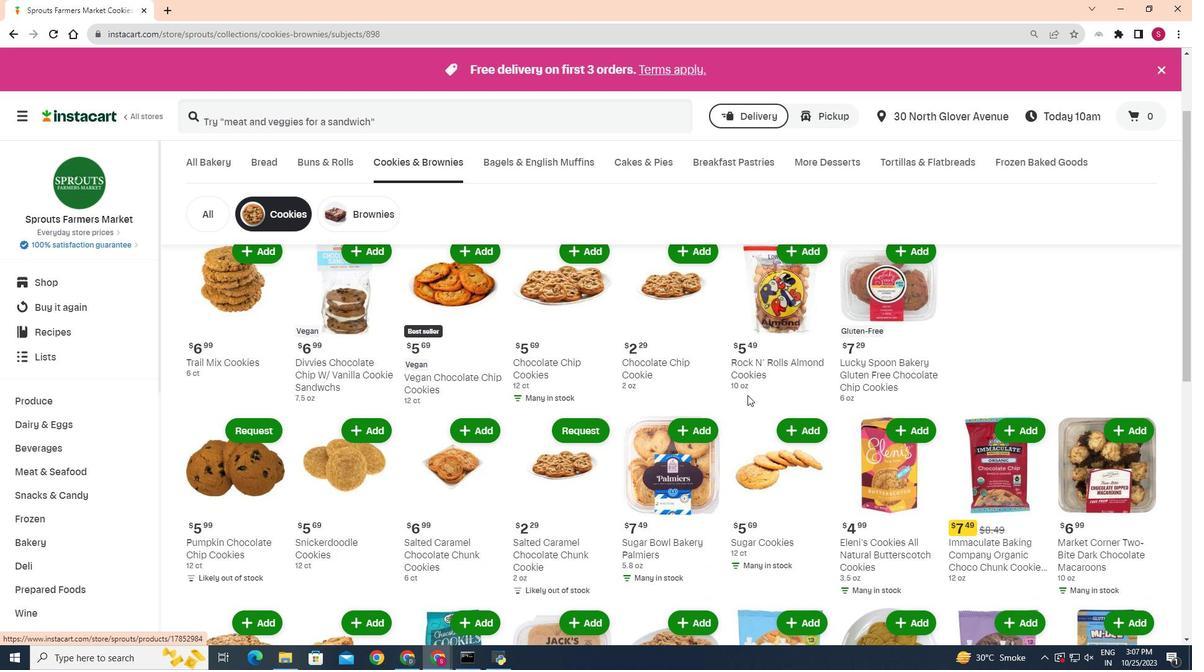 
Action: Mouse scrolled (747, 396) with delta (0, 0)
Screenshot: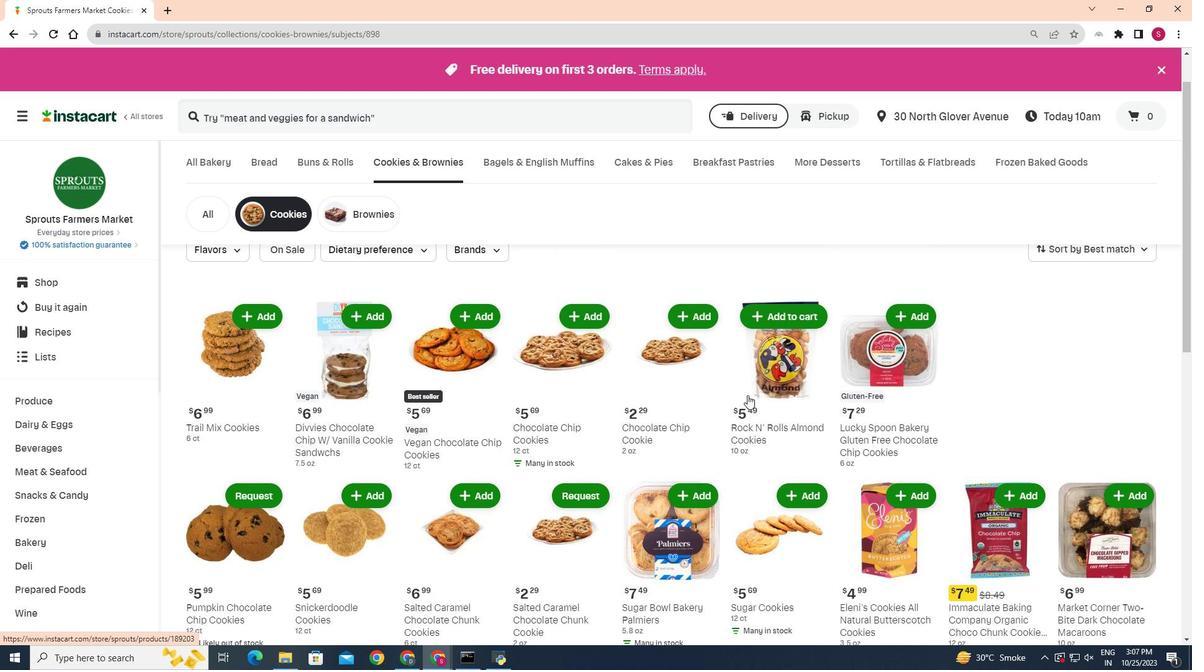 
Action: Mouse scrolled (747, 396) with delta (0, 0)
Screenshot: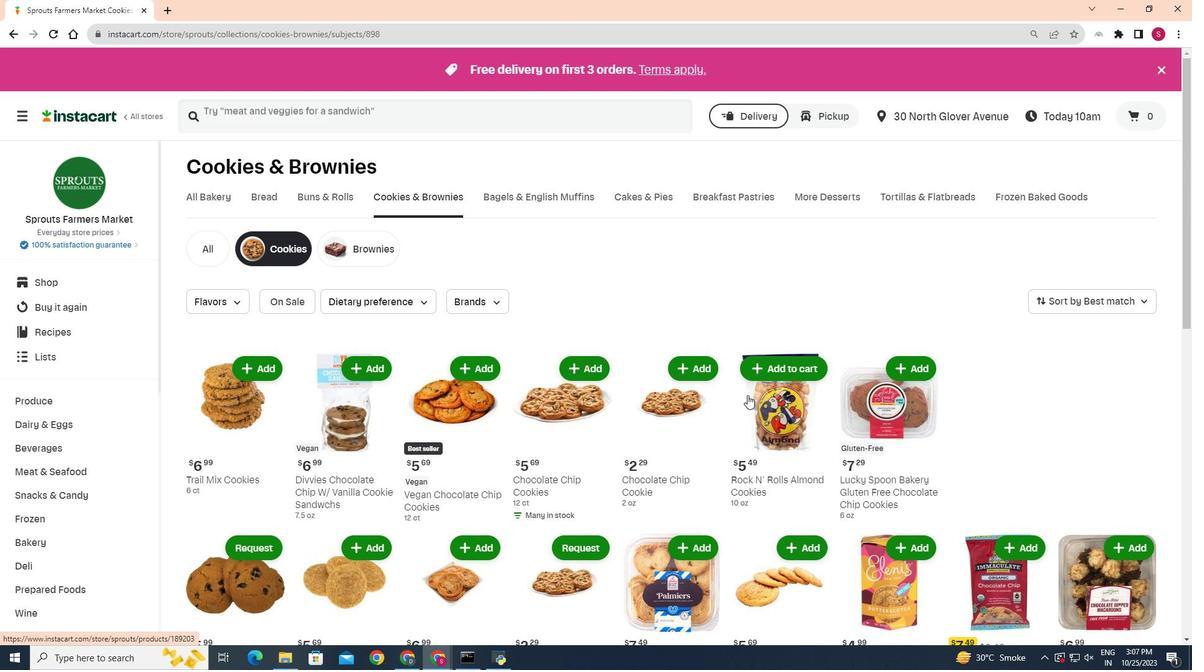 
